 Task: Open Card Design Presentation Meeting in Board Email Marketing A/B Testing and Optimization to Workspace Finance and Accounting and add a team member Softage.1@softage.net, a label Red, a checklist Sales Call, an attachment from your onedrive, a color Red and finally, add a card description 'Research and develop new pricing strategy for subscription services' and a comment 'This task requires us to be proactive in identifying potential roadblocks and taking steps to overcome them.'. Add a start date 'Jan 09, 1900' with a due date 'Jan 16, 1900'
Action: Mouse moved to (85, 253)
Screenshot: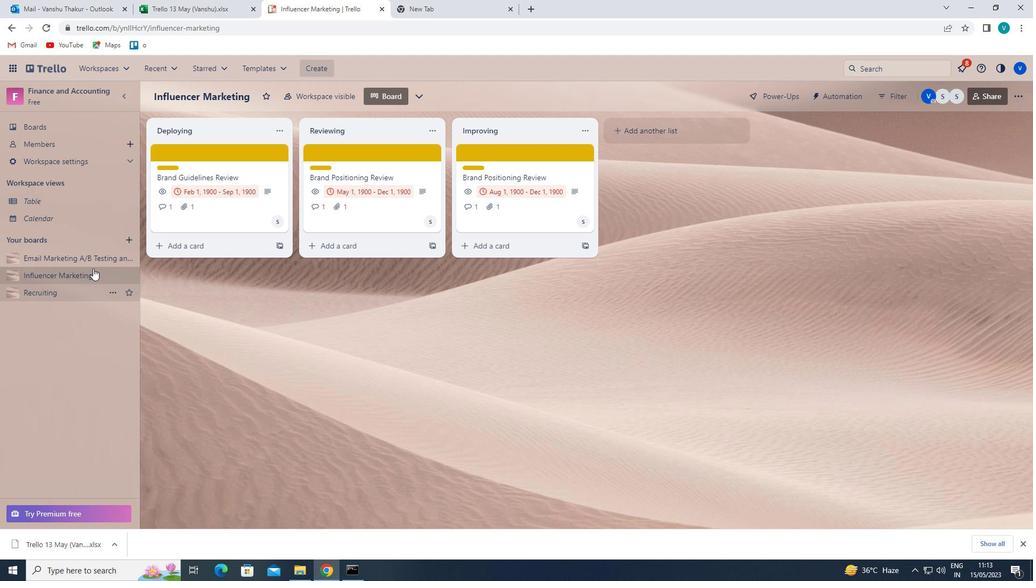 
Action: Mouse pressed left at (85, 253)
Screenshot: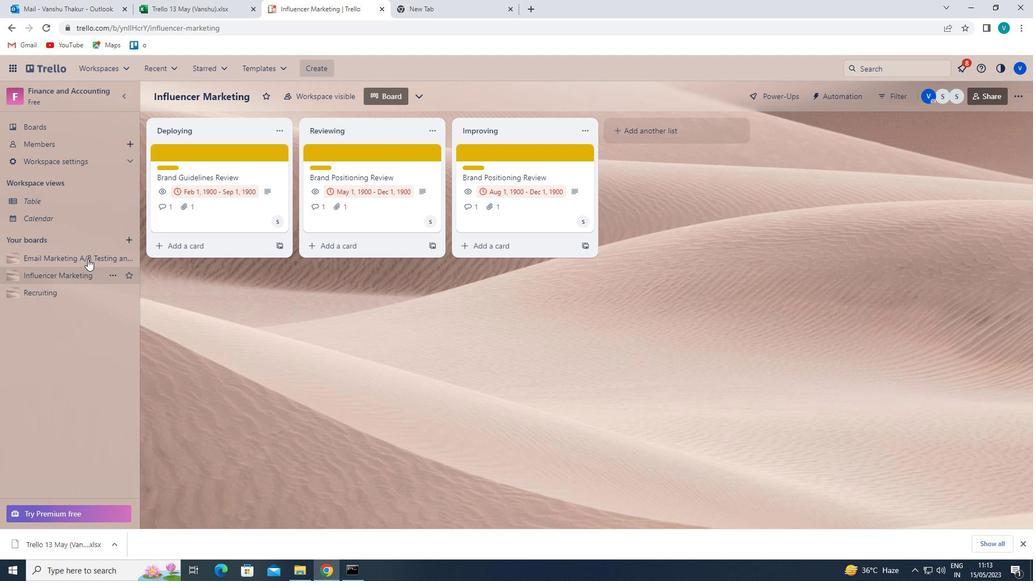 
Action: Mouse moved to (511, 154)
Screenshot: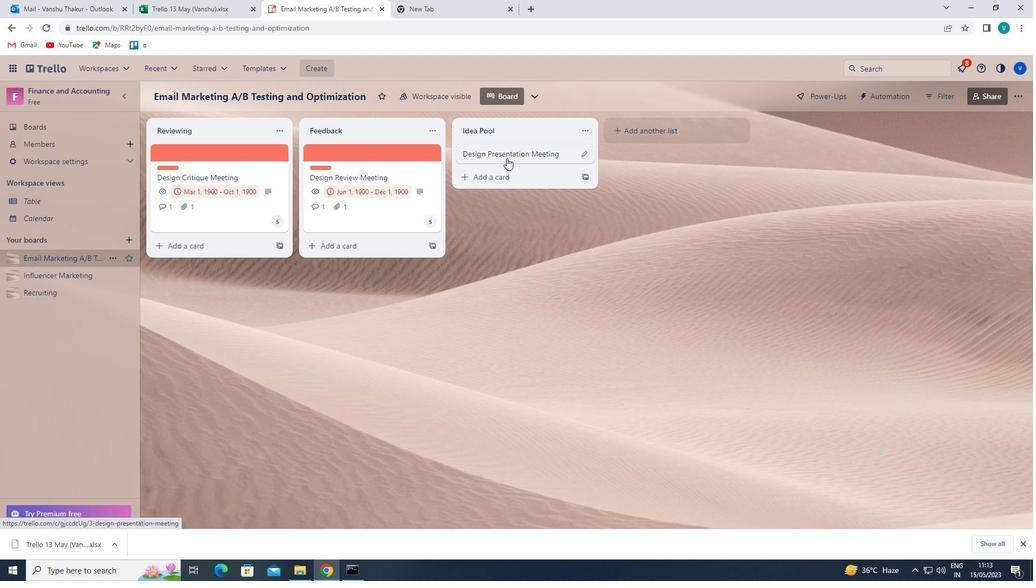 
Action: Mouse pressed left at (511, 154)
Screenshot: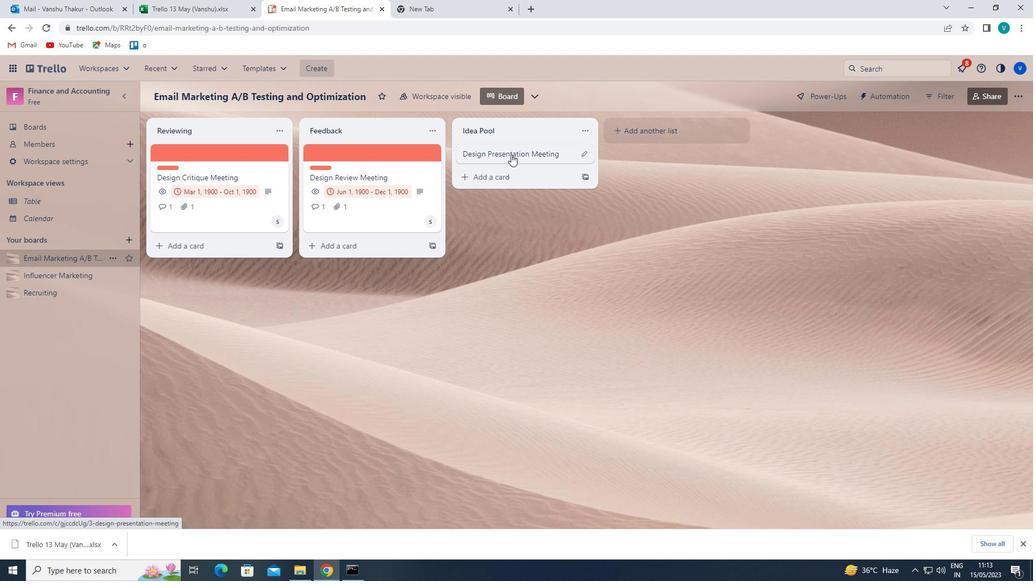 
Action: Mouse moved to (676, 198)
Screenshot: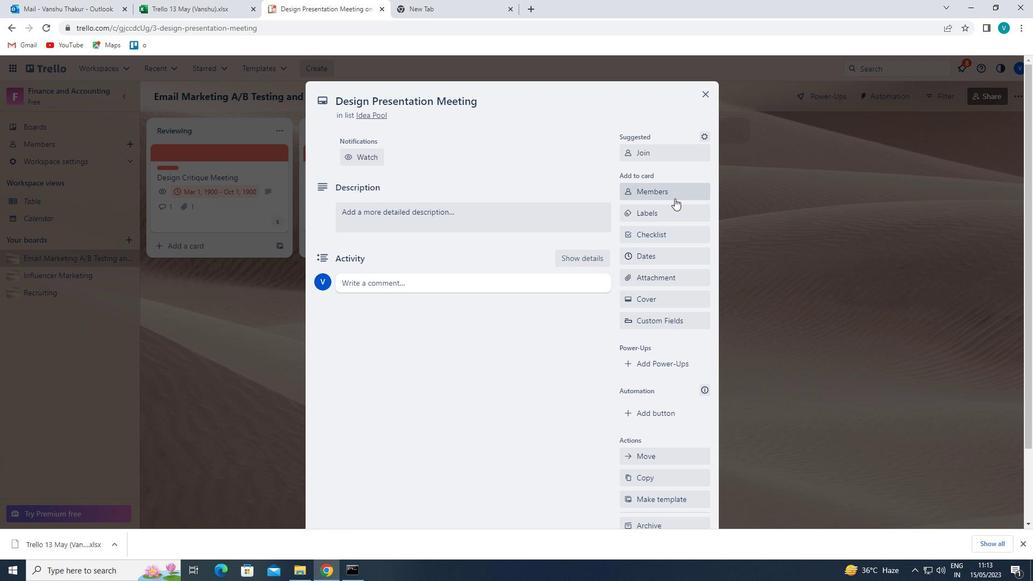 
Action: Mouse pressed left at (676, 198)
Screenshot: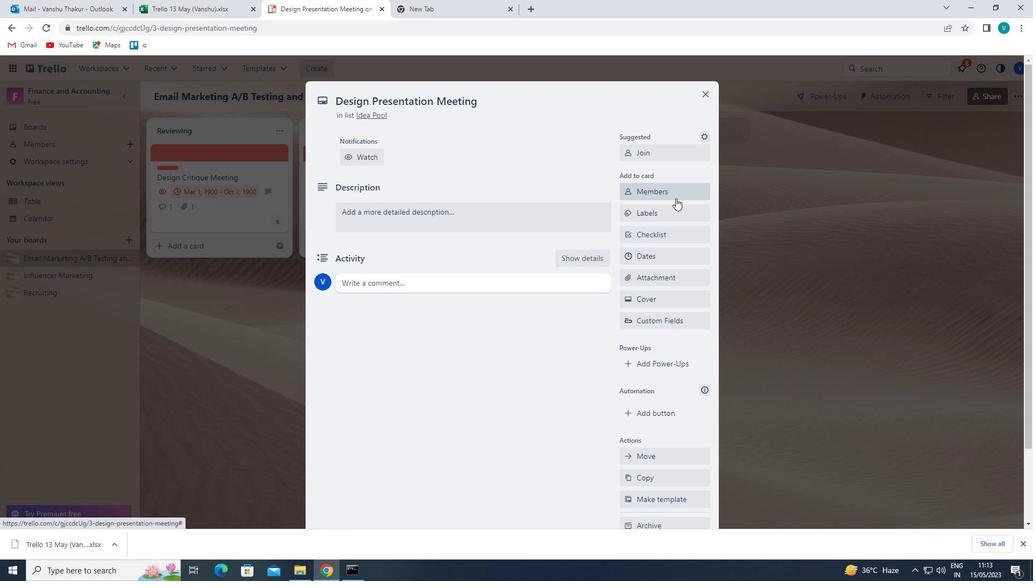 
Action: Mouse moved to (671, 233)
Screenshot: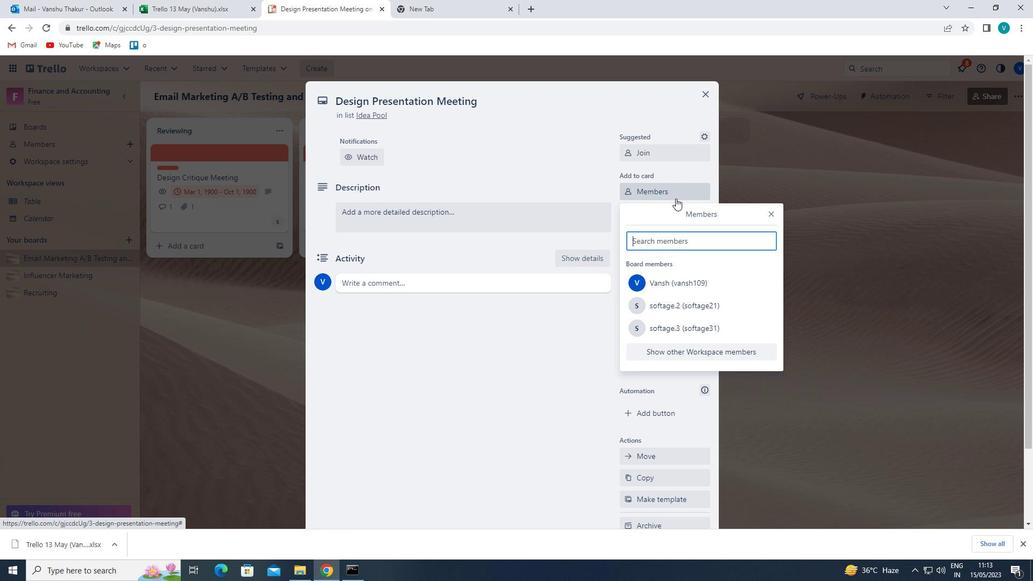 
Action: Mouse pressed left at (671, 233)
Screenshot: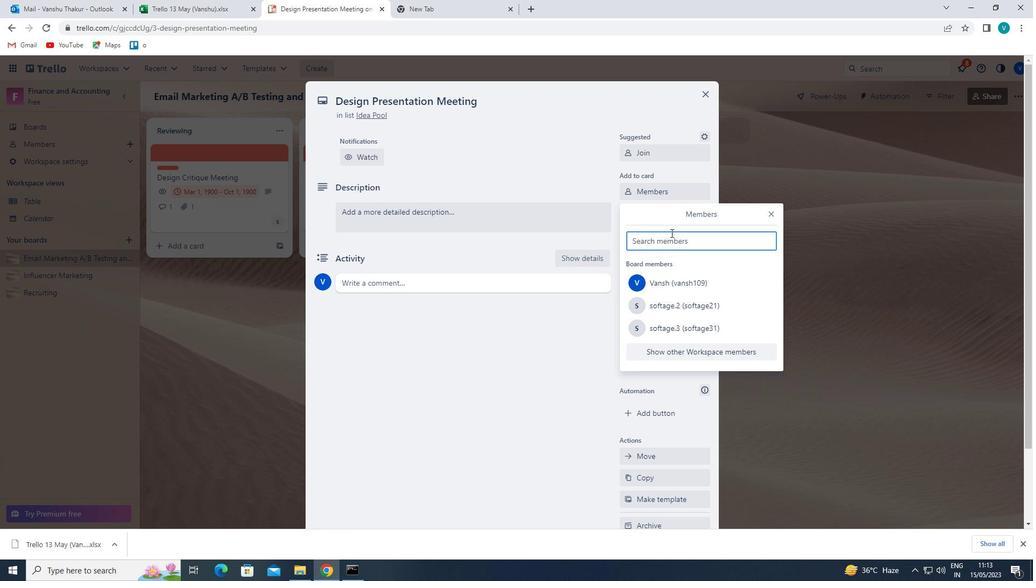 
Action: Key pressed <Key.shift>S
Screenshot: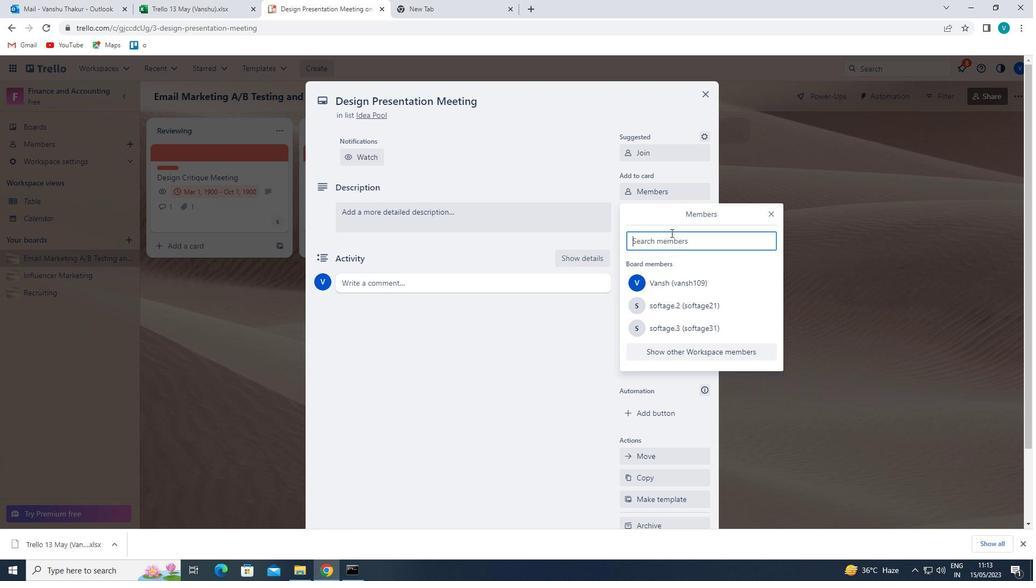 
Action: Mouse moved to (699, 353)
Screenshot: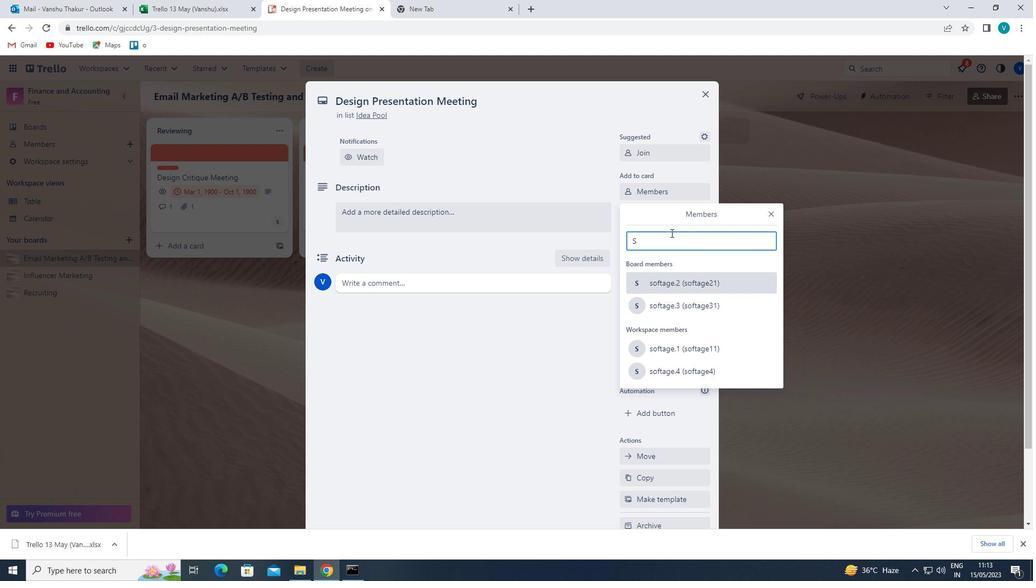 
Action: Mouse pressed left at (699, 353)
Screenshot: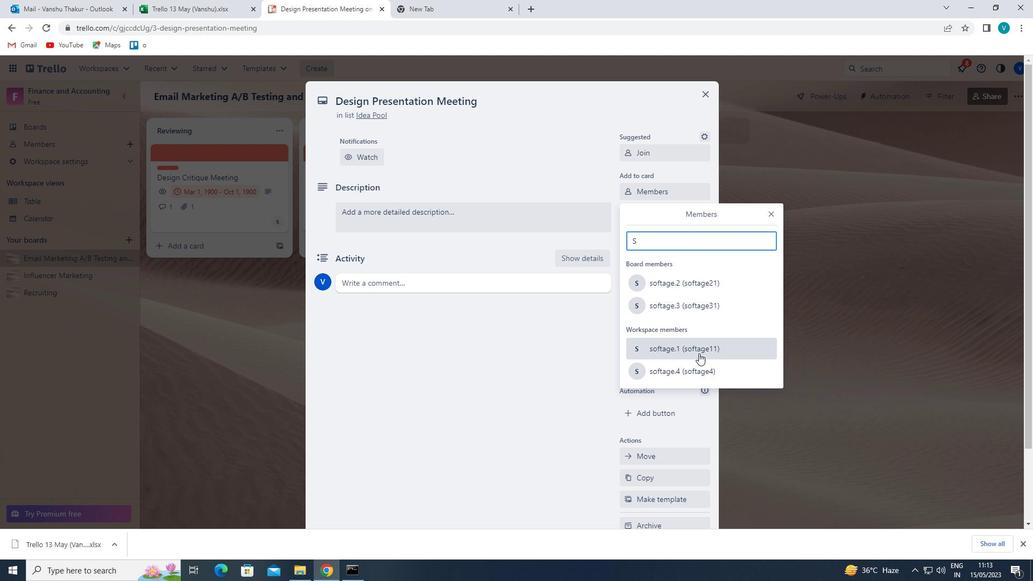 
Action: Mouse moved to (767, 214)
Screenshot: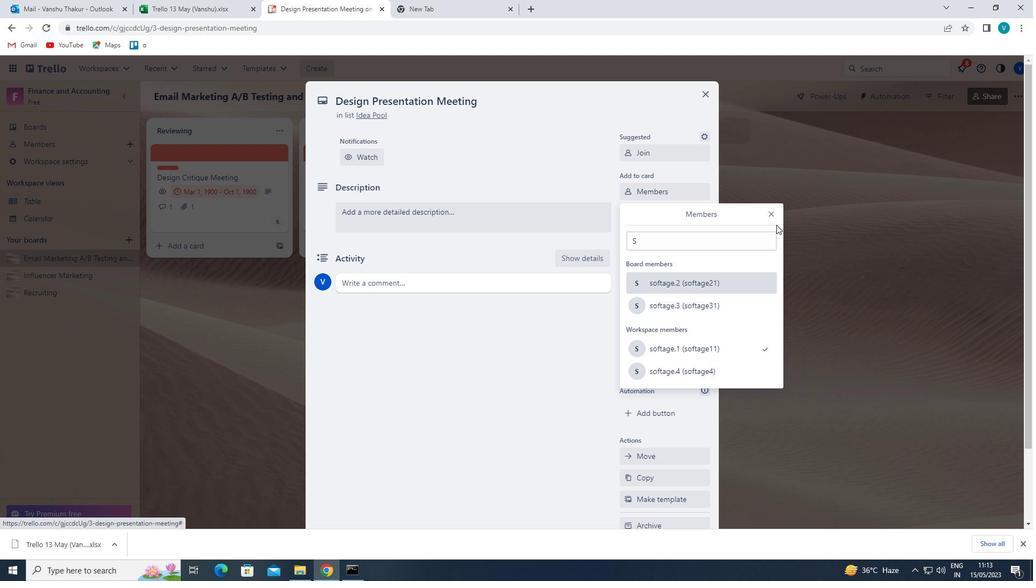 
Action: Mouse pressed left at (767, 214)
Screenshot: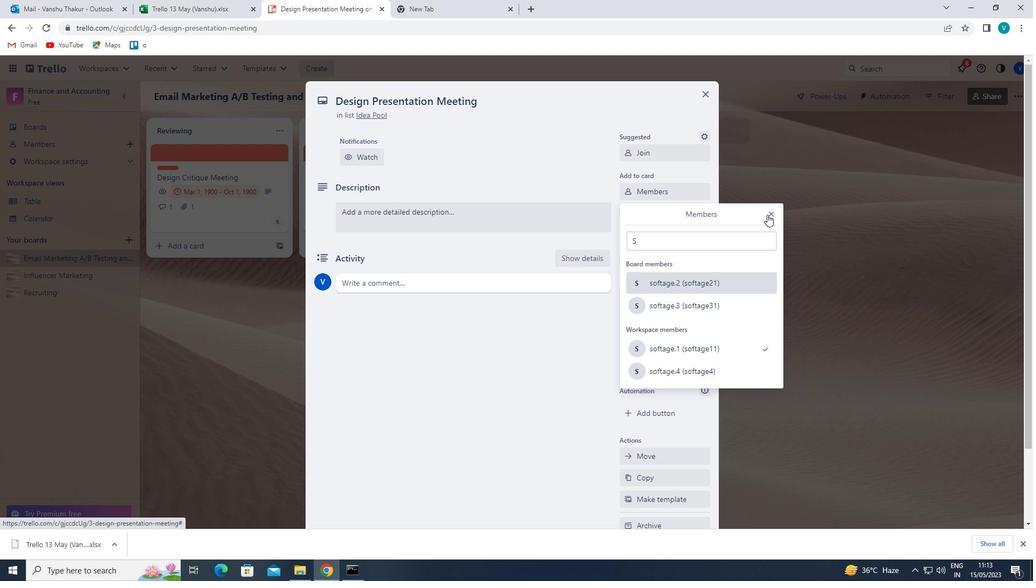 
Action: Mouse moved to (670, 213)
Screenshot: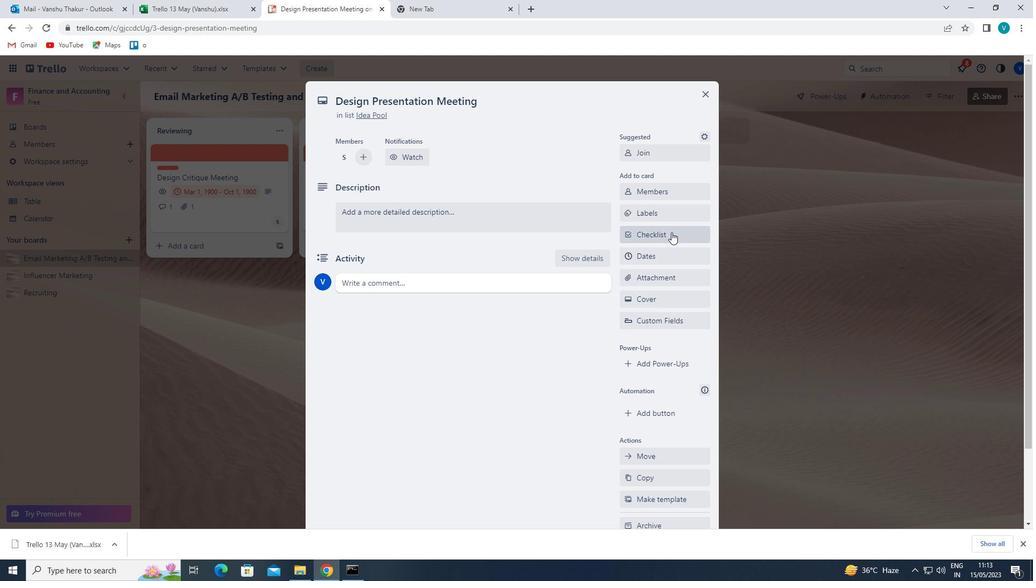 
Action: Mouse pressed left at (670, 213)
Screenshot: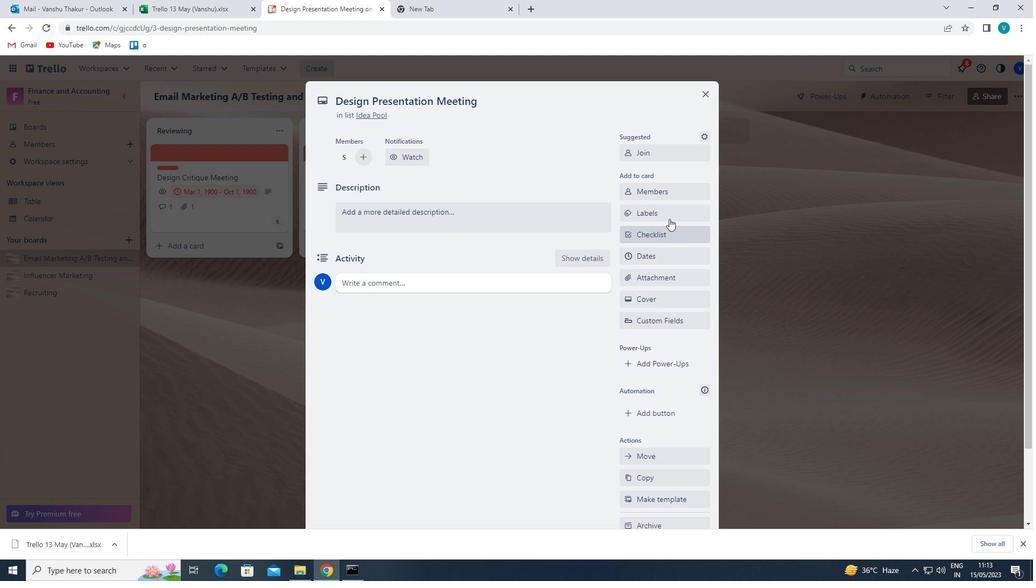 
Action: Mouse moved to (674, 358)
Screenshot: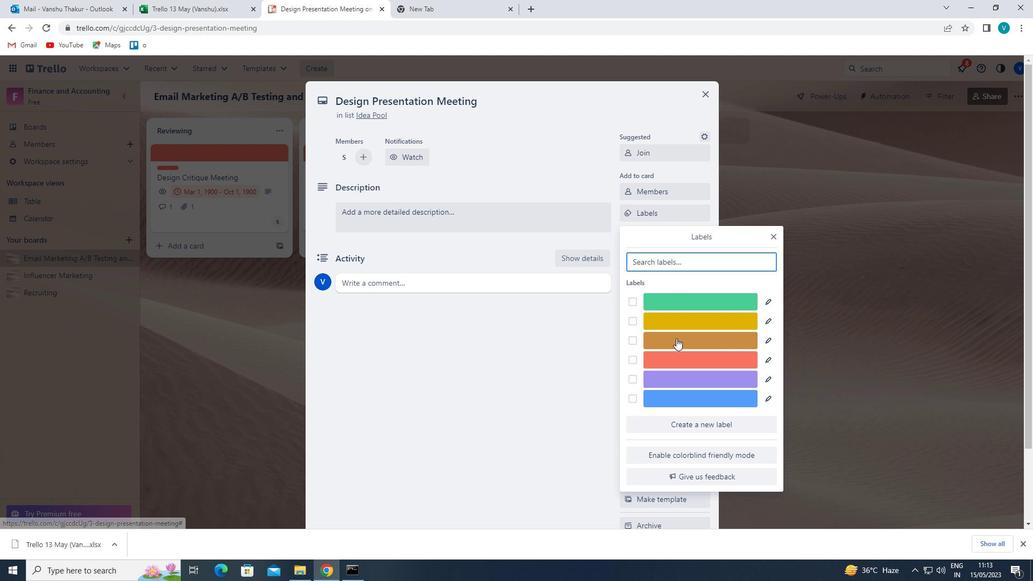 
Action: Mouse pressed left at (674, 358)
Screenshot: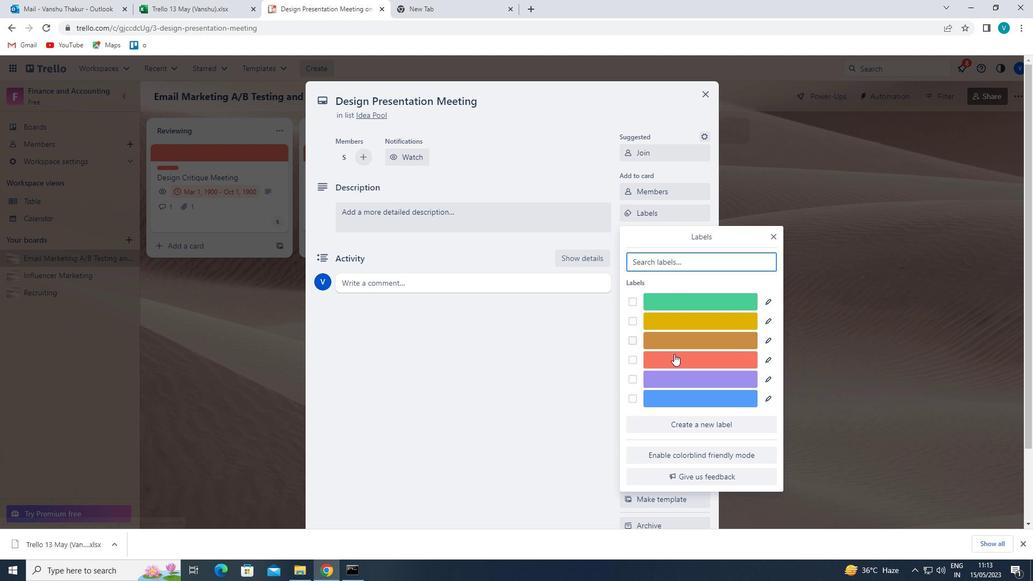 
Action: Mouse moved to (773, 235)
Screenshot: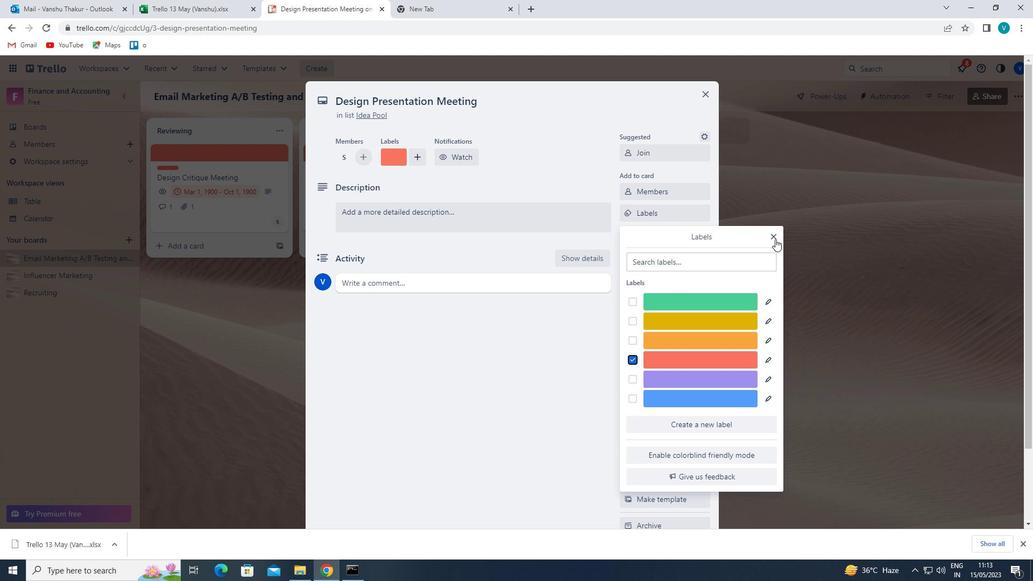 
Action: Mouse pressed left at (773, 235)
Screenshot: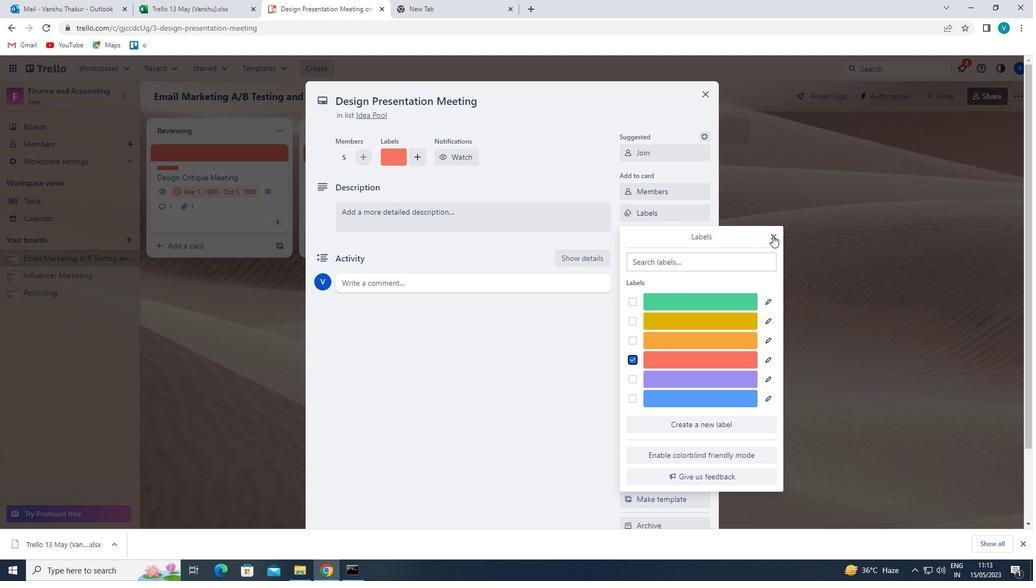
Action: Mouse moved to (674, 233)
Screenshot: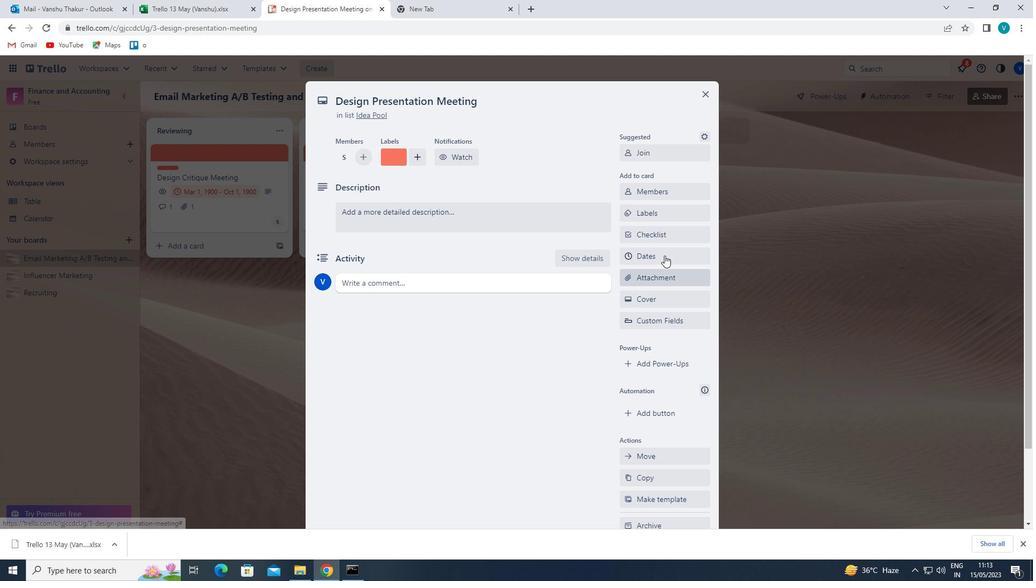 
Action: Mouse pressed left at (674, 233)
Screenshot: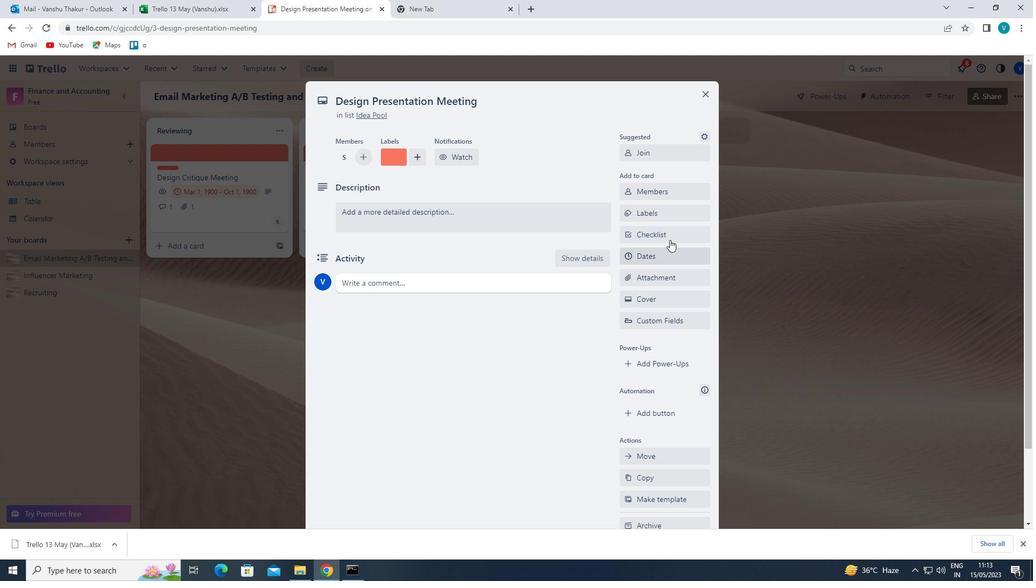 
Action: Key pressed <Key.shift>SALES<Key.space>
Screenshot: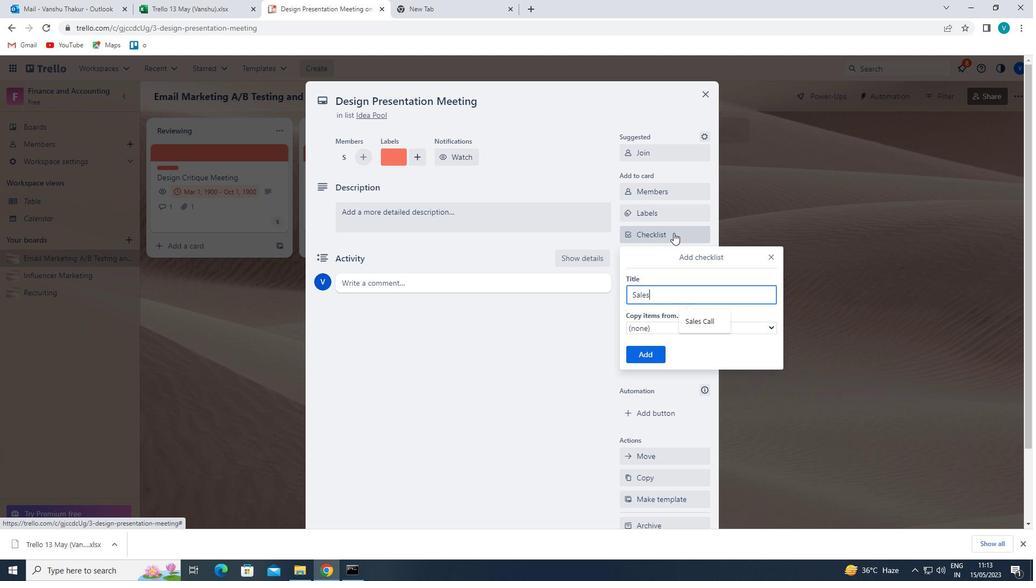 
Action: Mouse moved to (695, 323)
Screenshot: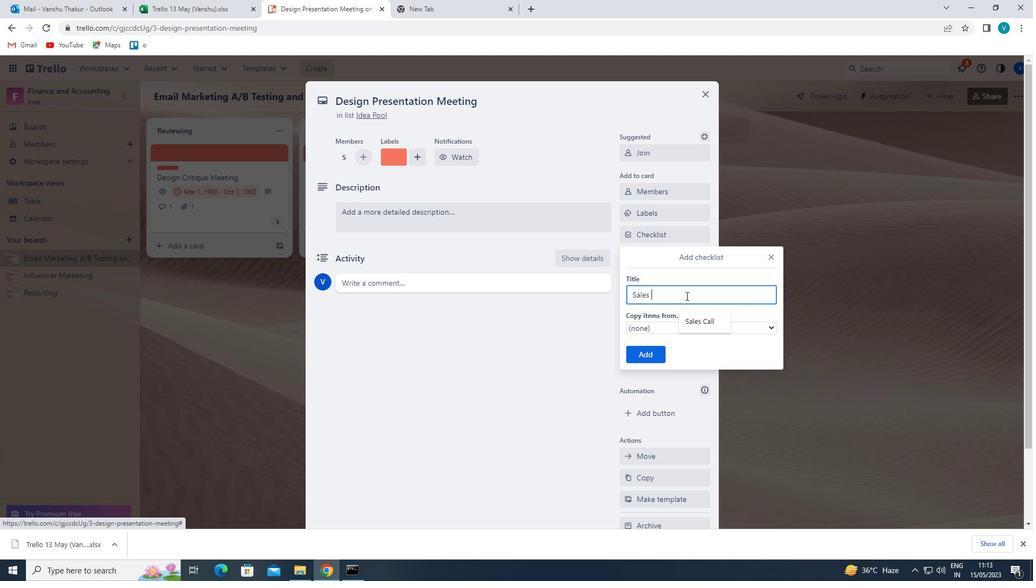 
Action: Mouse pressed left at (695, 323)
Screenshot: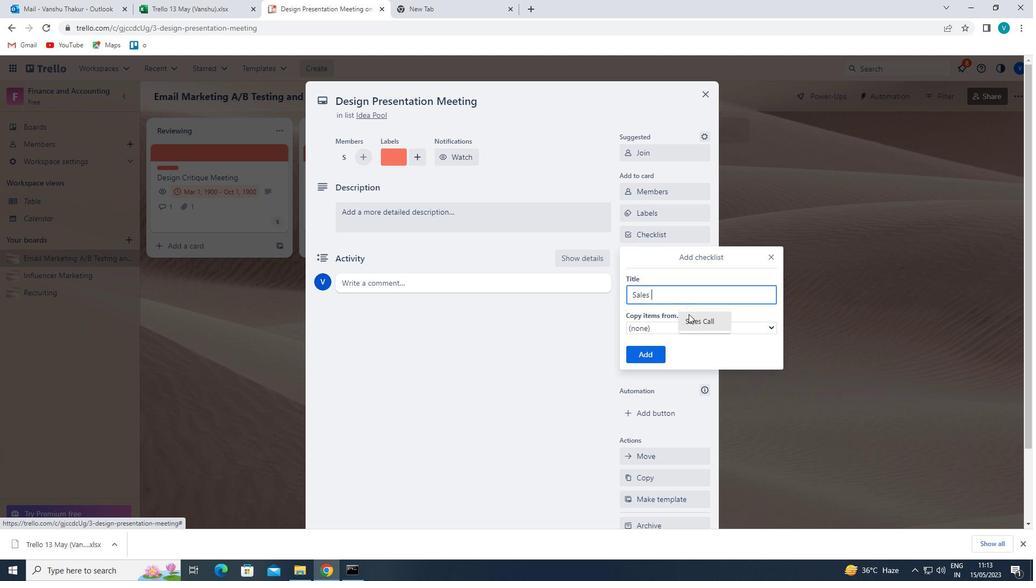 
Action: Mouse moved to (653, 355)
Screenshot: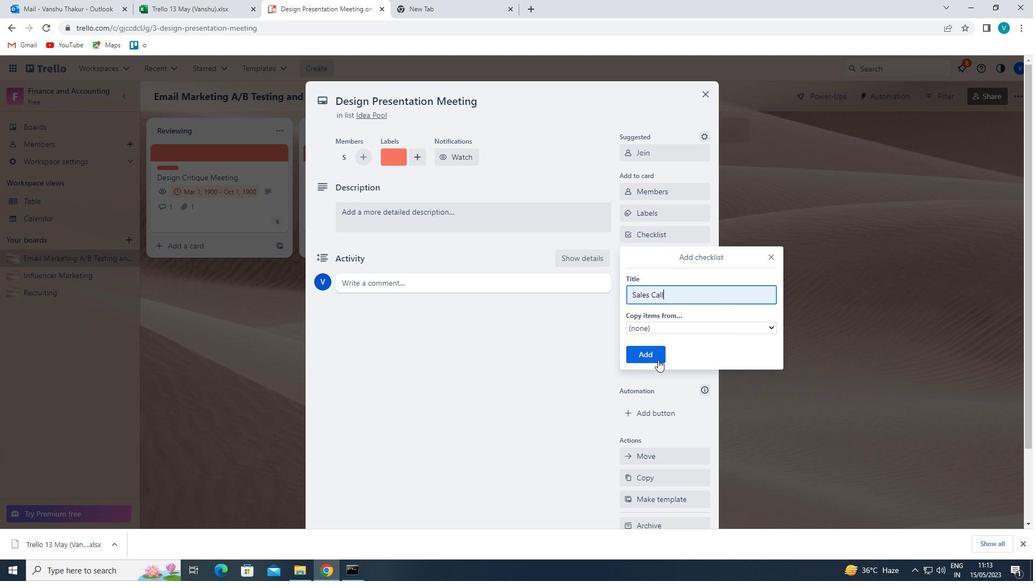 
Action: Mouse pressed left at (653, 355)
Screenshot: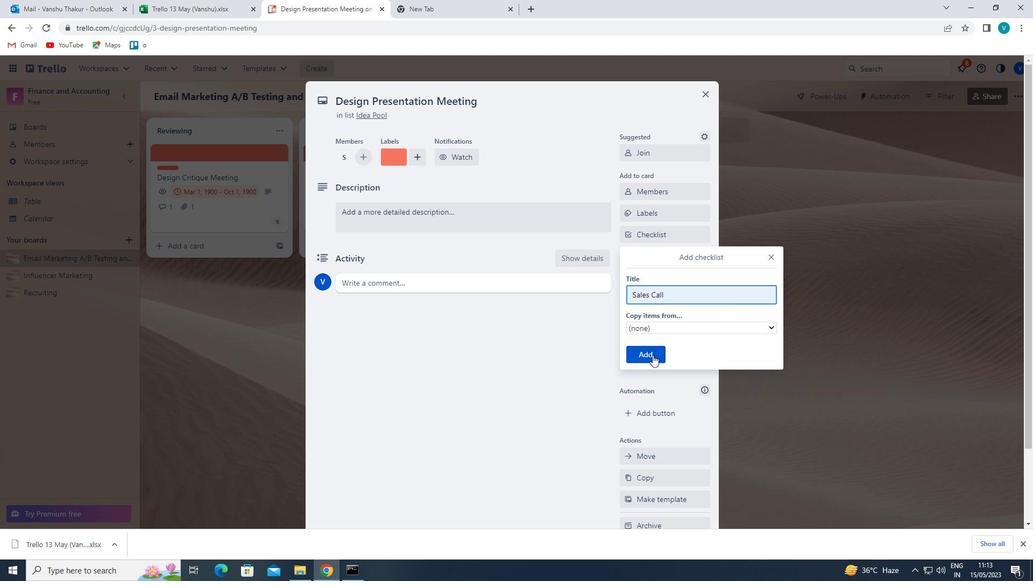 
Action: Mouse moved to (670, 279)
Screenshot: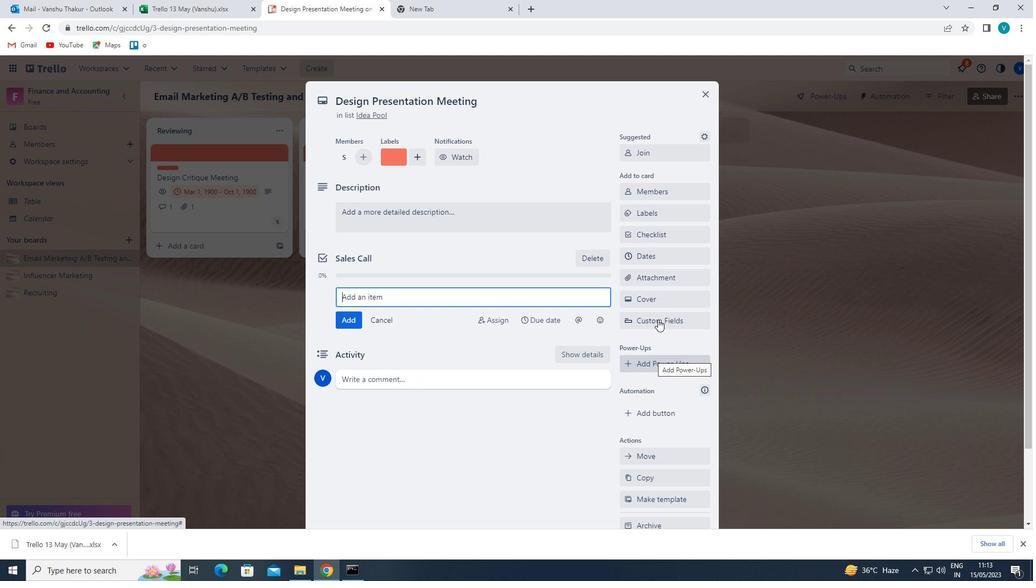 
Action: Mouse pressed left at (670, 279)
Screenshot: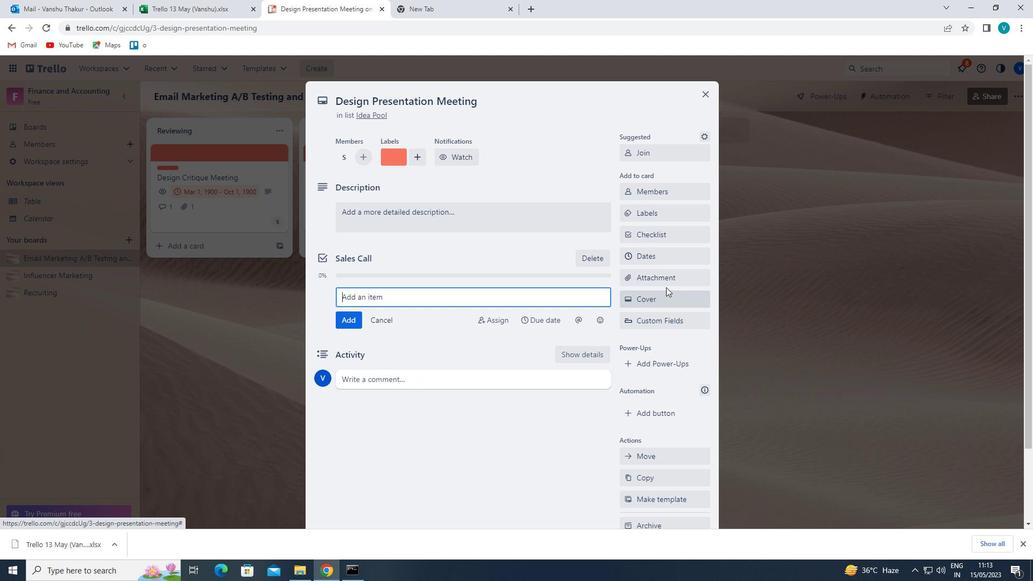 
Action: Mouse moved to (648, 416)
Screenshot: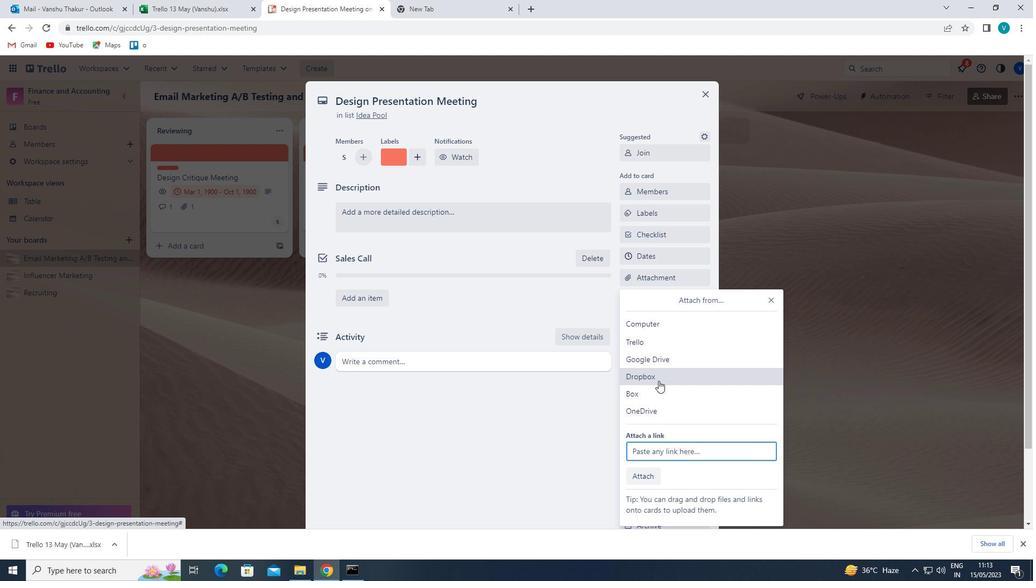 
Action: Mouse pressed left at (648, 416)
Screenshot: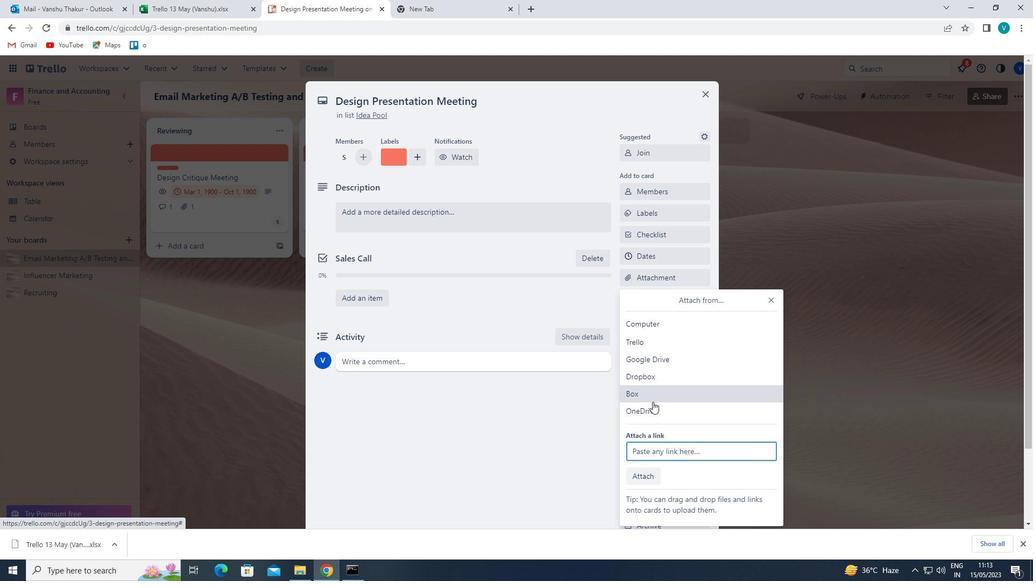 
Action: Mouse moved to (371, 210)
Screenshot: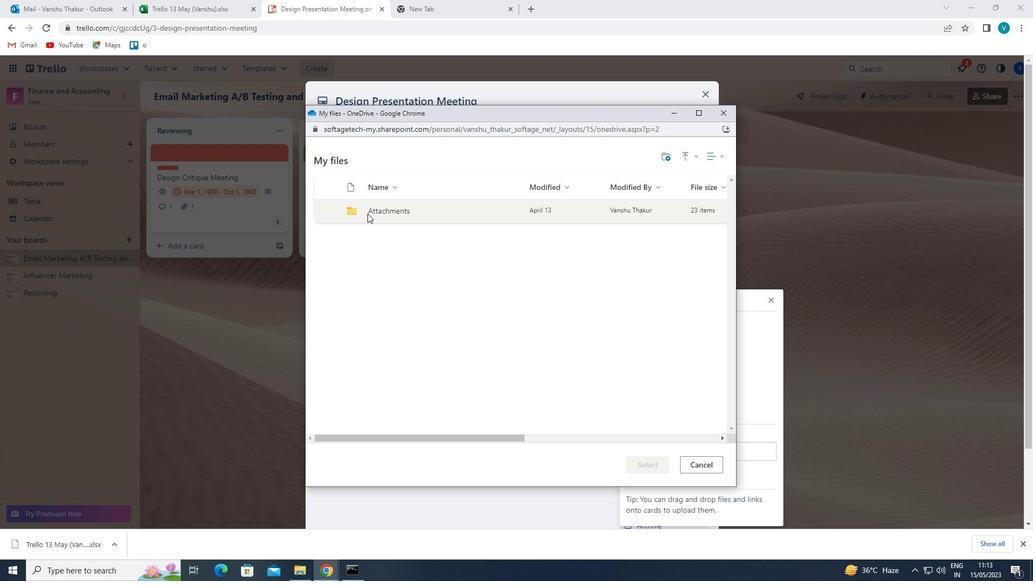 
Action: Mouse pressed left at (371, 210)
Screenshot: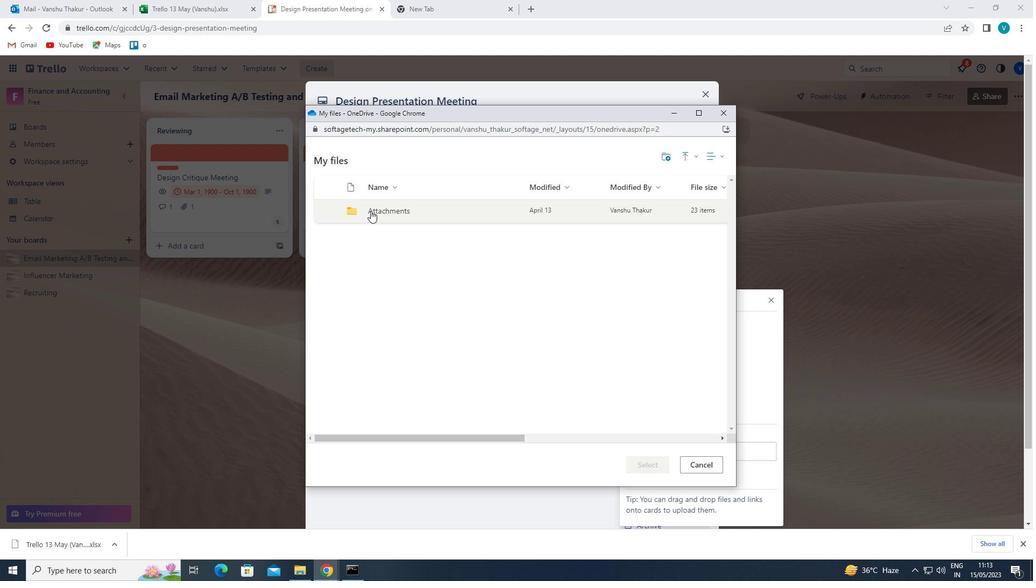 
Action: Mouse moved to (384, 258)
Screenshot: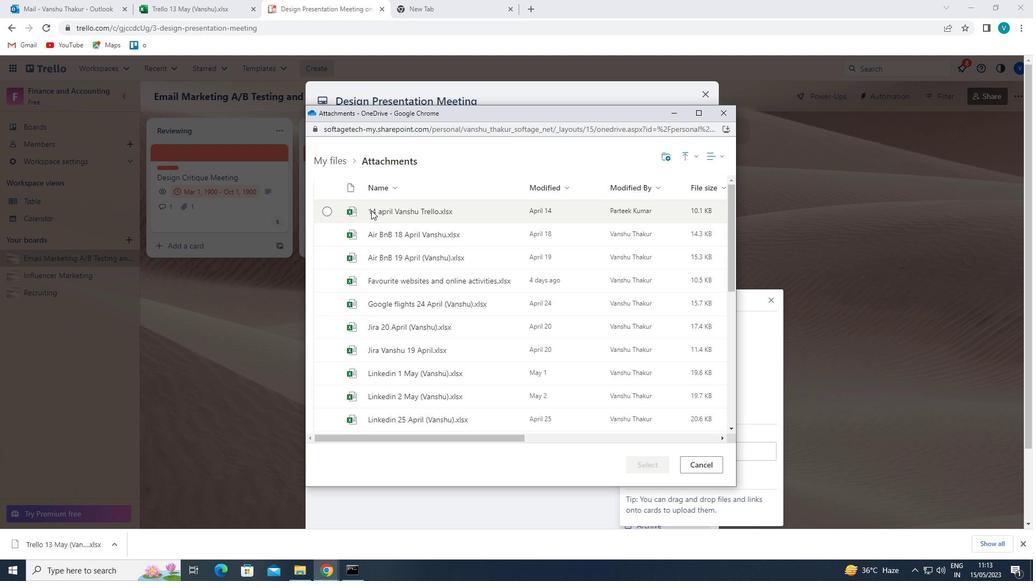 
Action: Mouse pressed left at (384, 258)
Screenshot: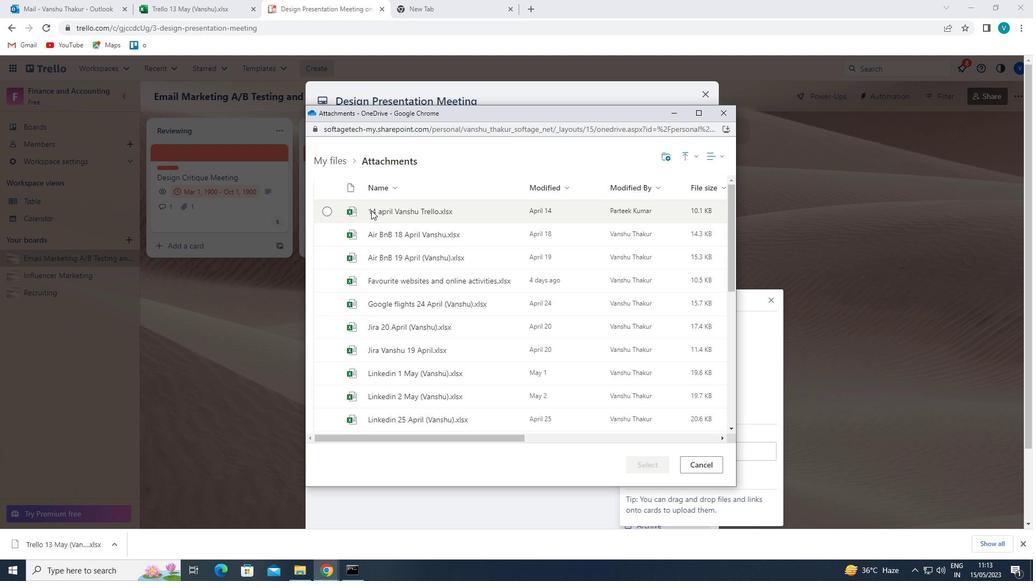 
Action: Mouse moved to (635, 462)
Screenshot: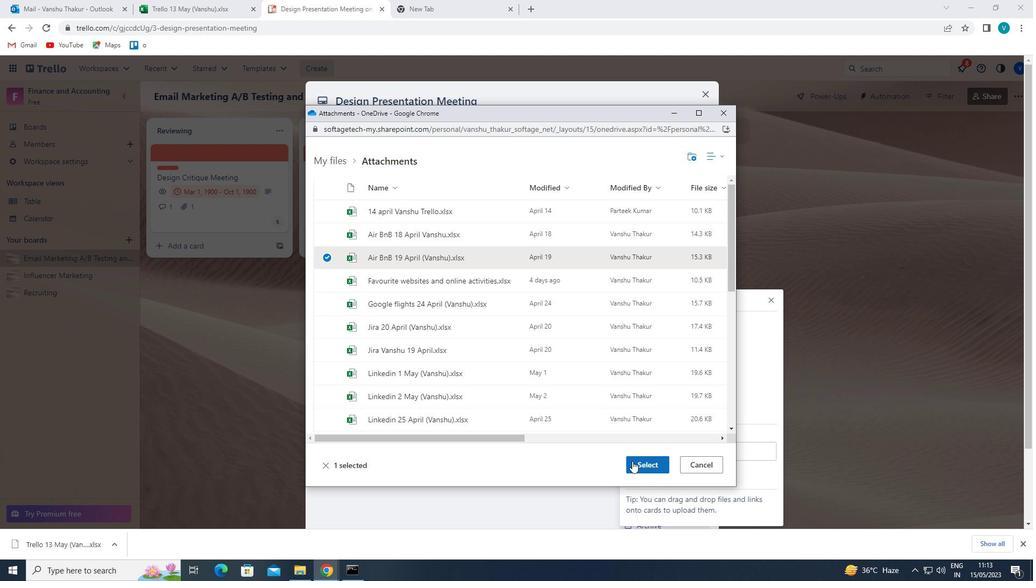 
Action: Mouse pressed left at (635, 462)
Screenshot: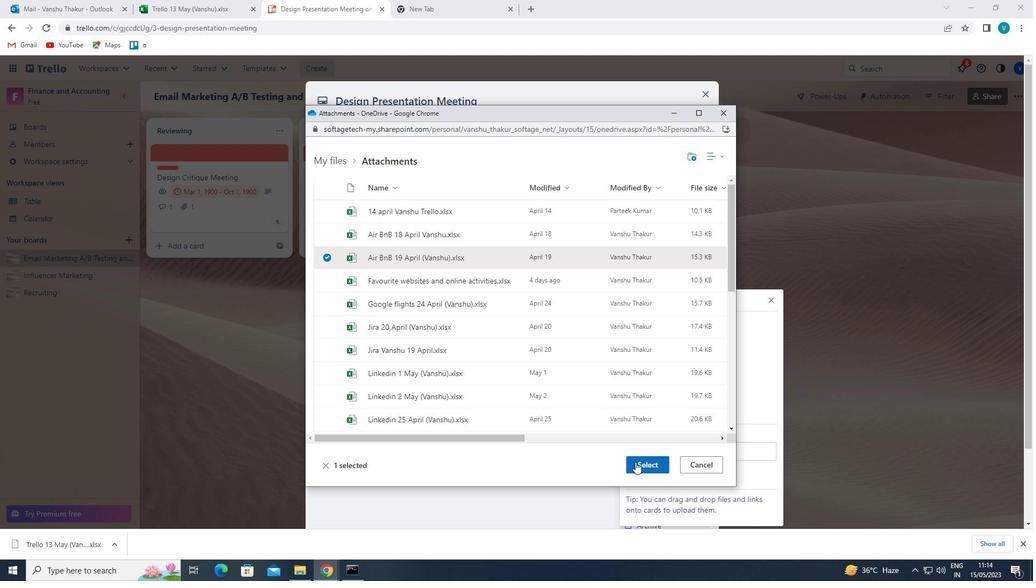 
Action: Mouse moved to (770, 296)
Screenshot: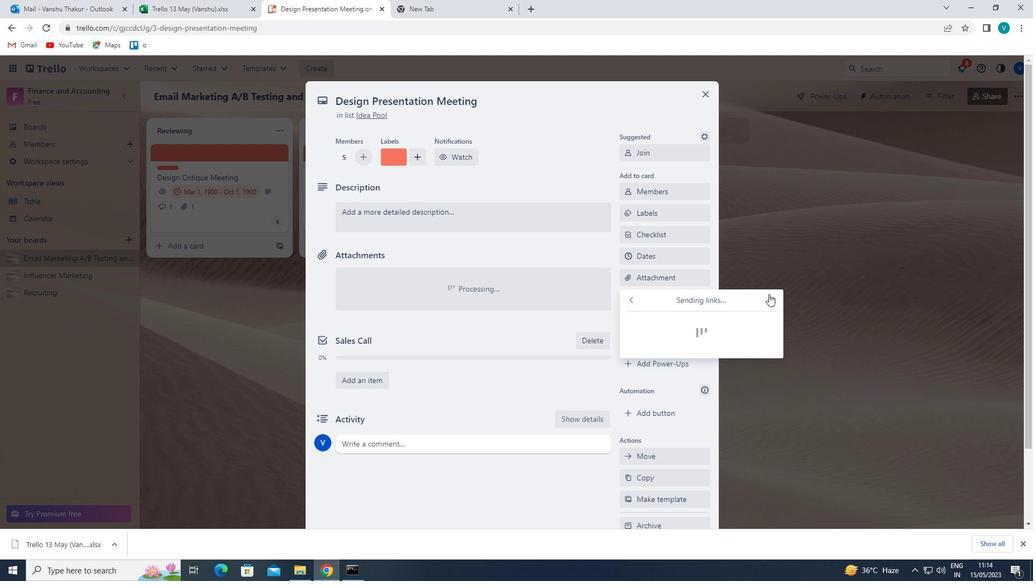 
Action: Mouse pressed left at (770, 296)
Screenshot: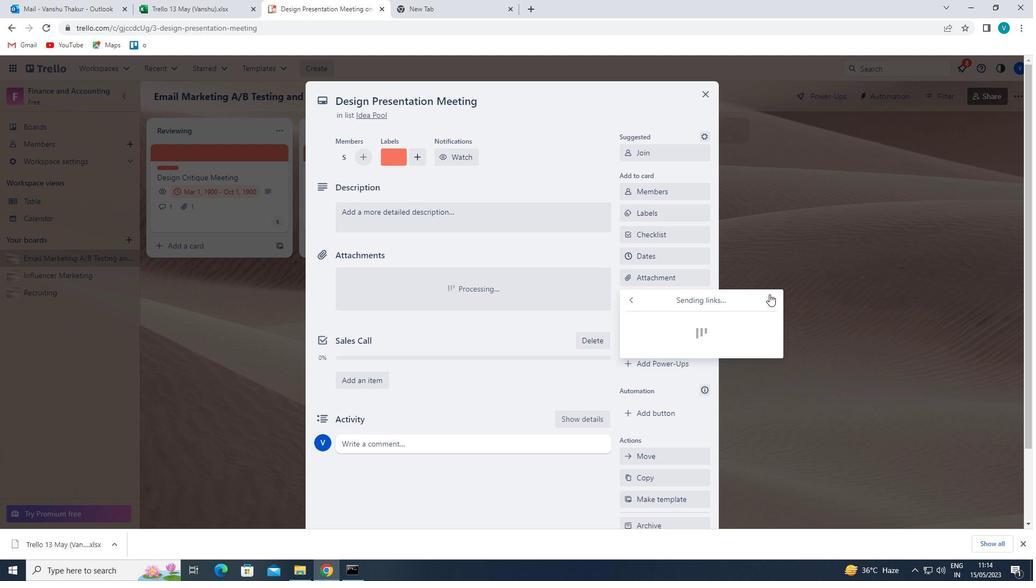 
Action: Mouse moved to (646, 296)
Screenshot: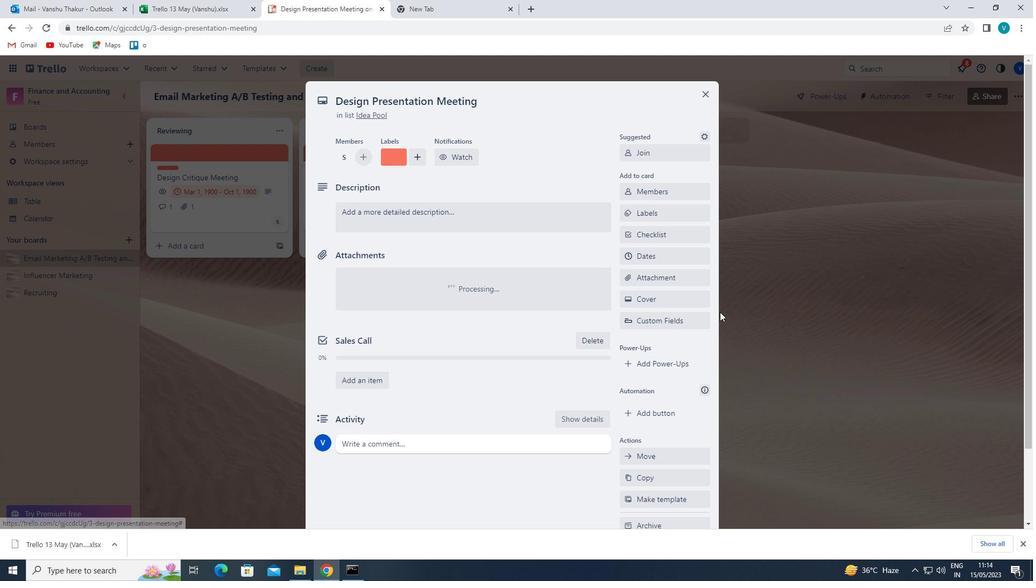 
Action: Mouse pressed left at (646, 296)
Screenshot: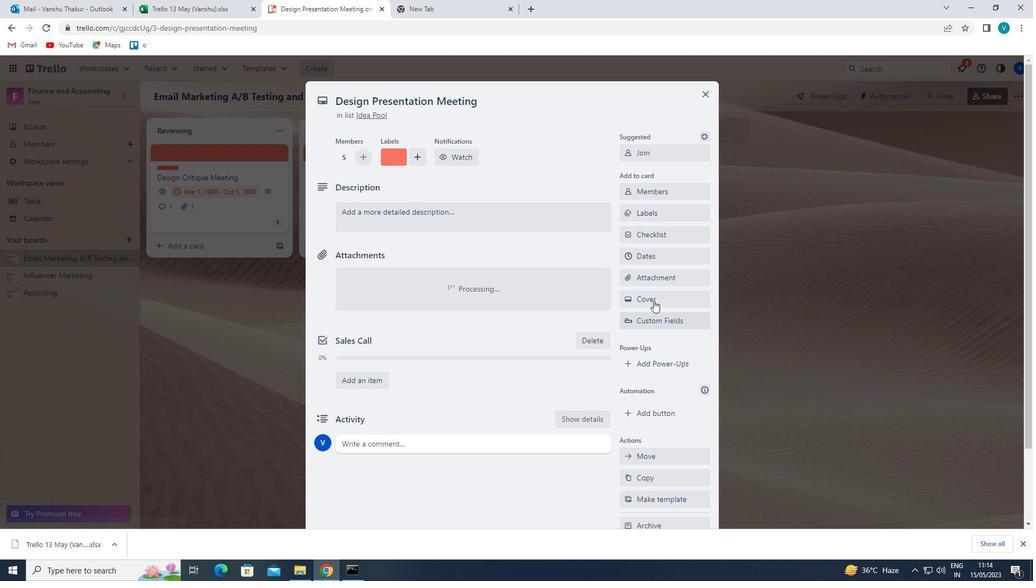 
Action: Mouse moved to (660, 299)
Screenshot: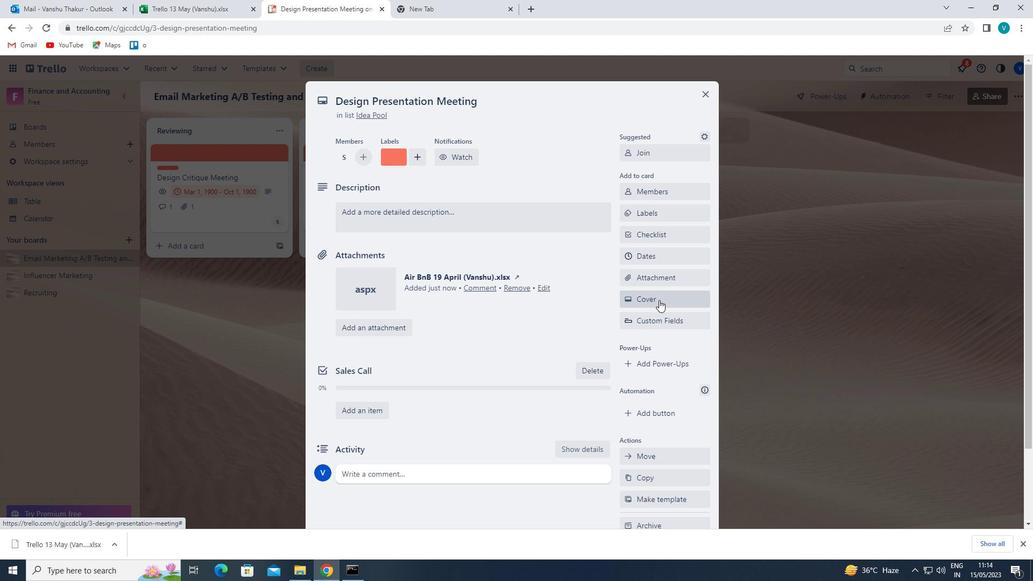 
Action: Mouse pressed left at (660, 299)
Screenshot: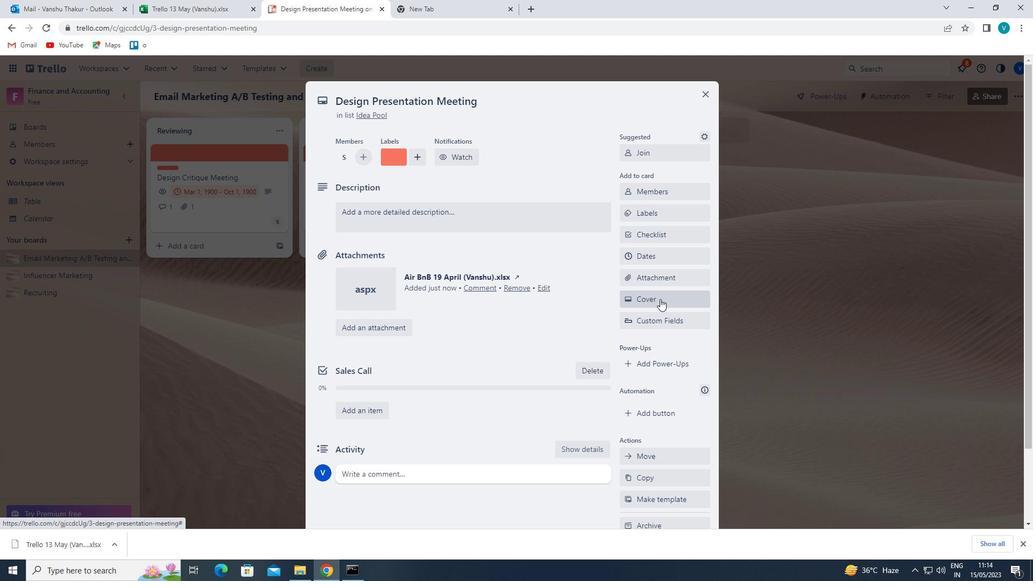 
Action: Mouse moved to (740, 313)
Screenshot: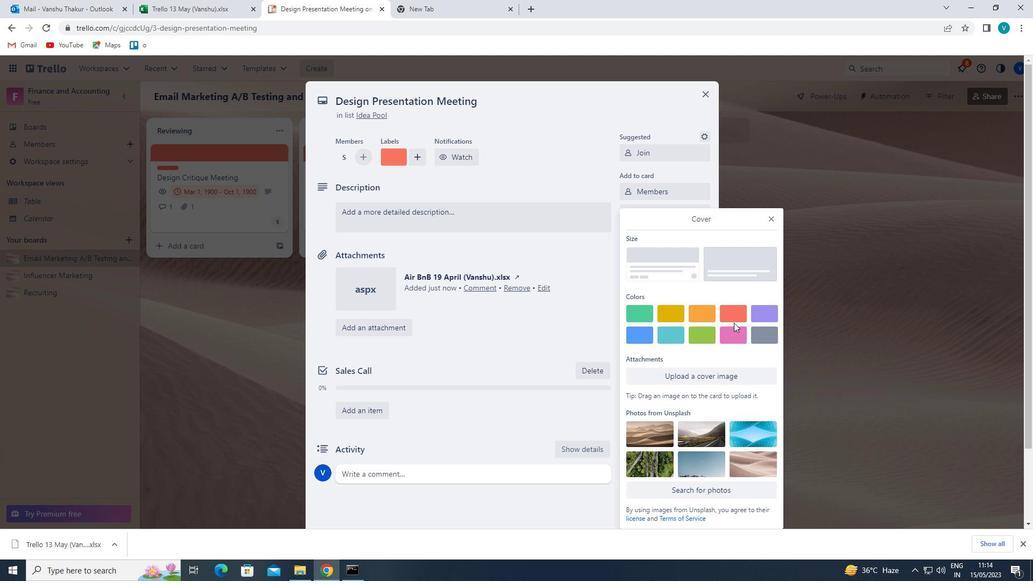 
Action: Mouse pressed left at (740, 313)
Screenshot: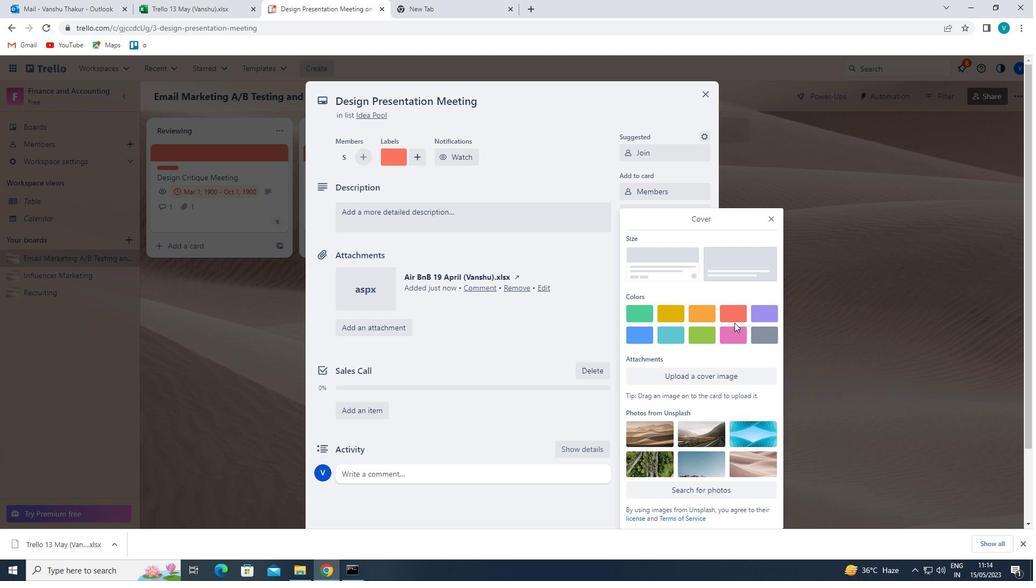 
Action: Mouse moved to (771, 199)
Screenshot: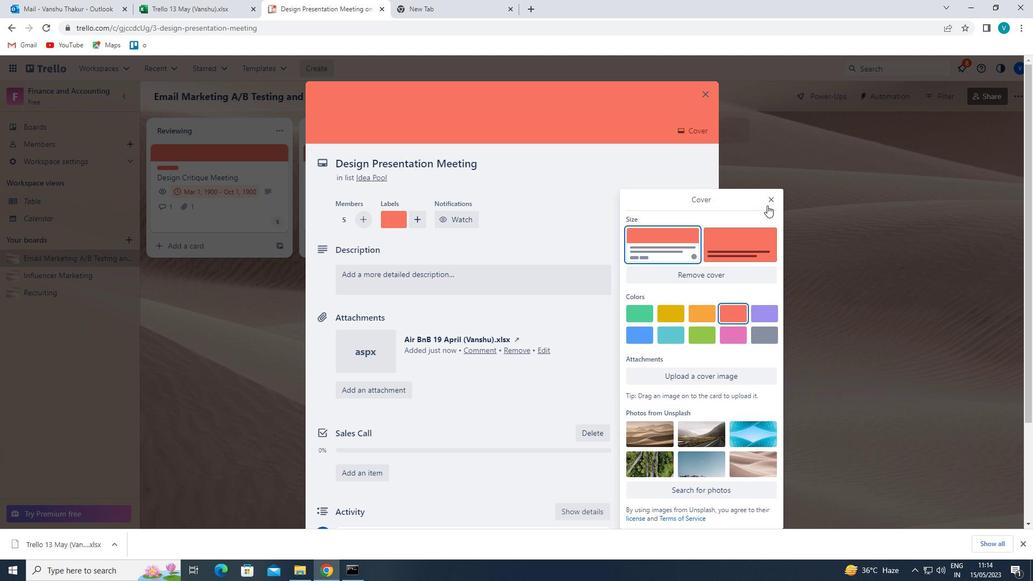 
Action: Mouse pressed left at (771, 199)
Screenshot: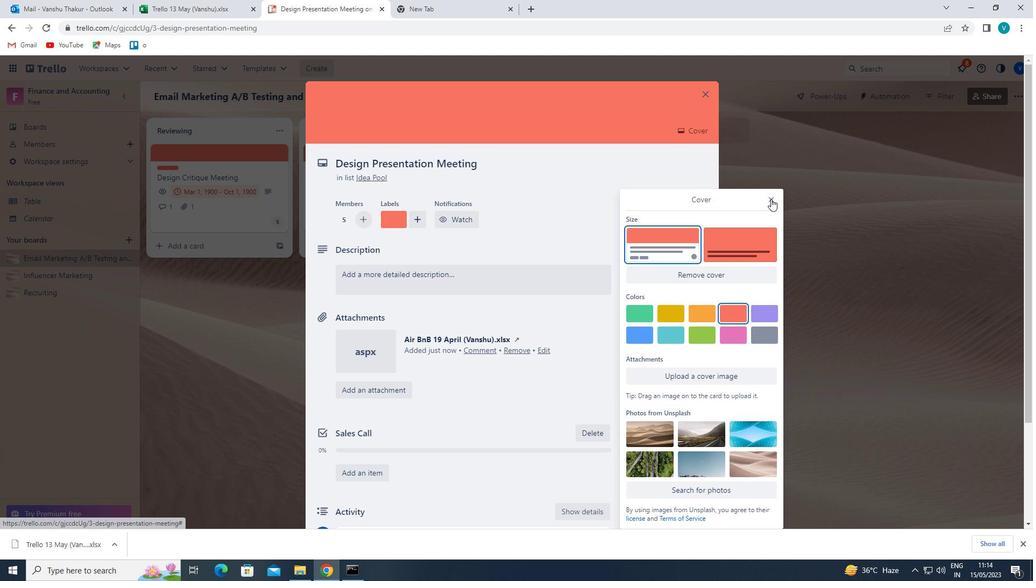 
Action: Mouse moved to (489, 283)
Screenshot: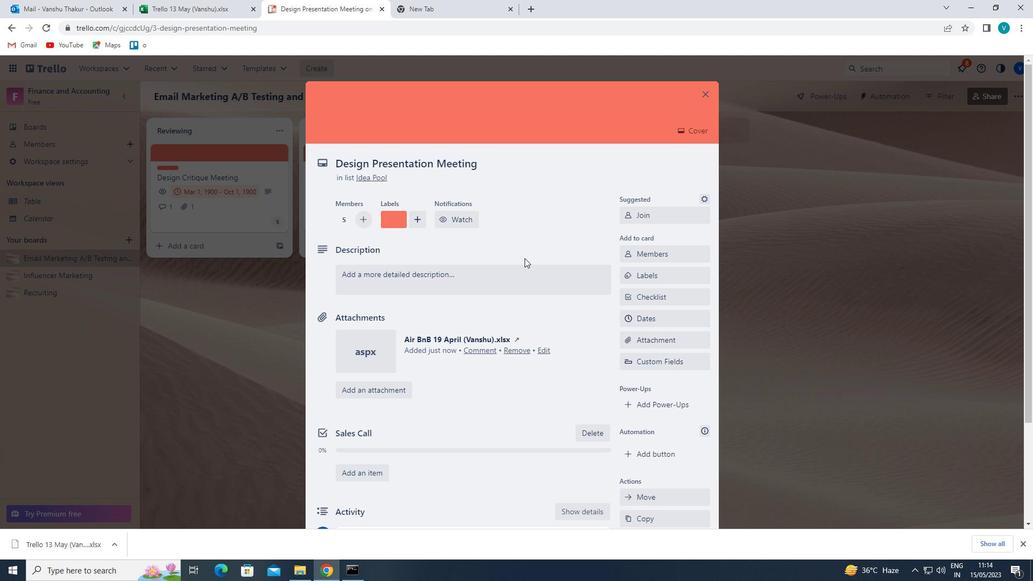 
Action: Mouse pressed left at (489, 283)
Screenshot: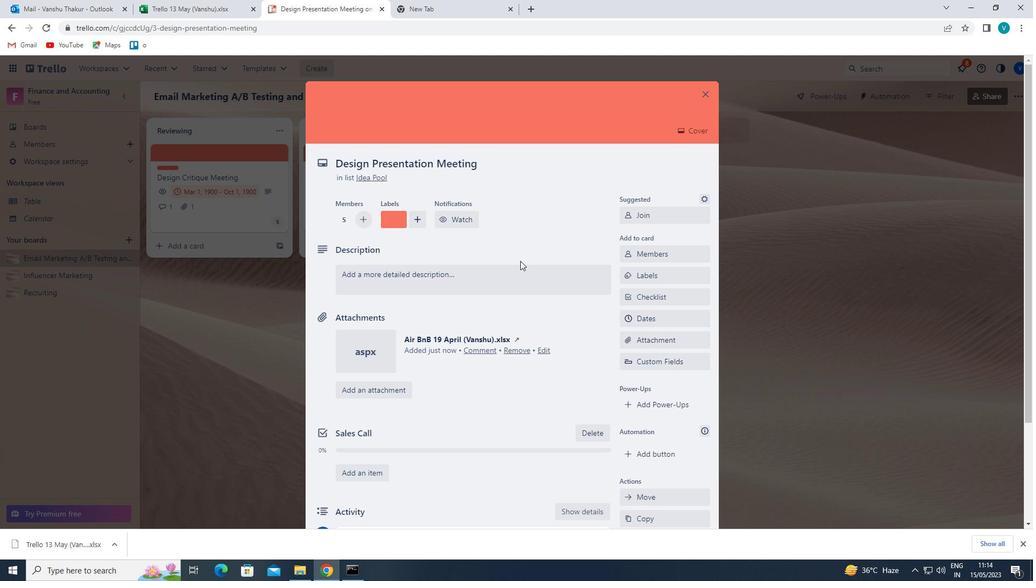 
Action: Key pressed '<Key.shift>RESEARCH<Key.space>AND<Key.space>DEVELOP<Key.space>NEW<Key.space>PRICING<Key.space>STRATEGY<Key.space>FOR<Key.space>SUBSCRIPTION<Key.space>SERVICES'
Screenshot: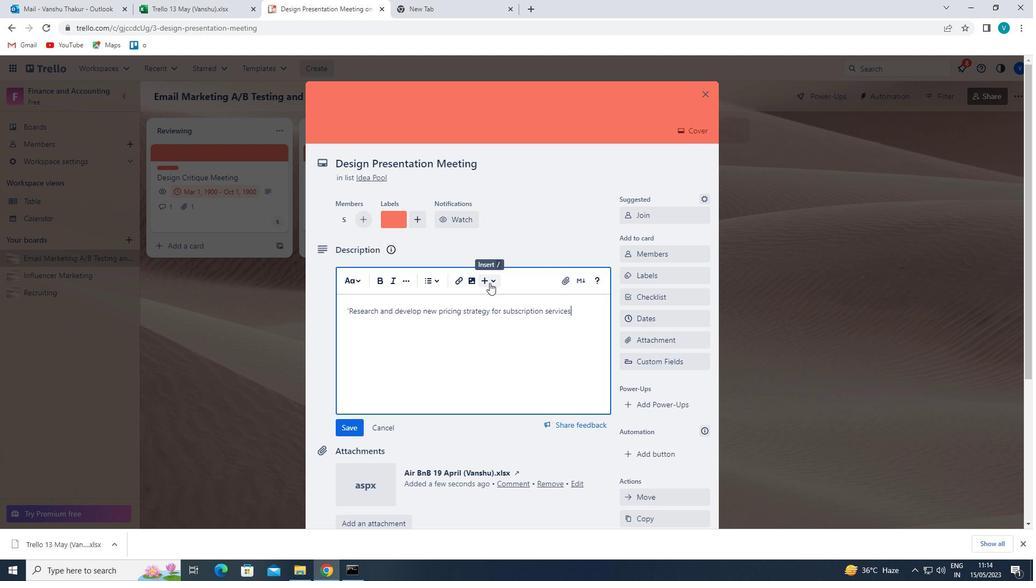 
Action: Mouse moved to (354, 426)
Screenshot: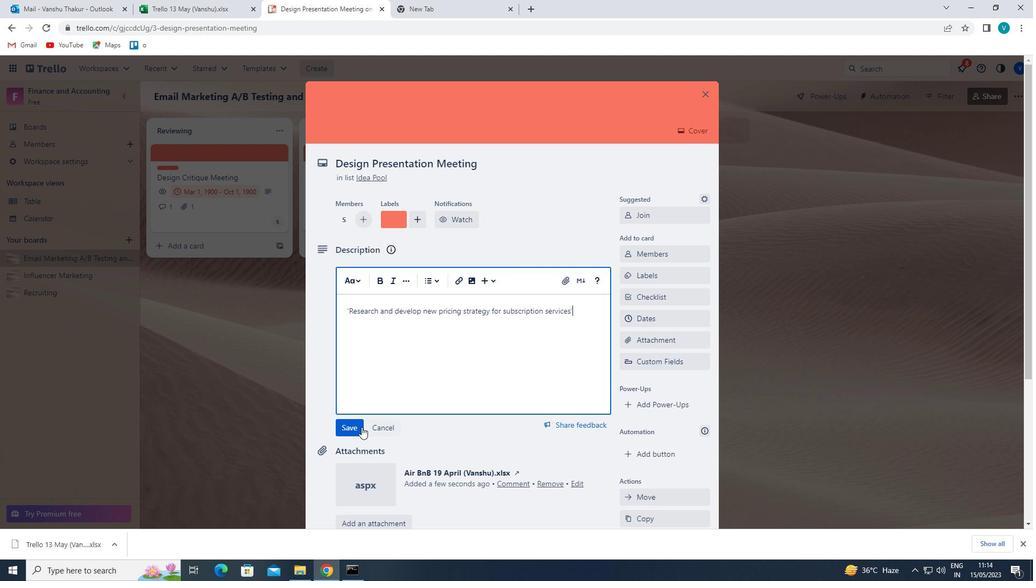 
Action: Mouse pressed left at (354, 426)
Screenshot: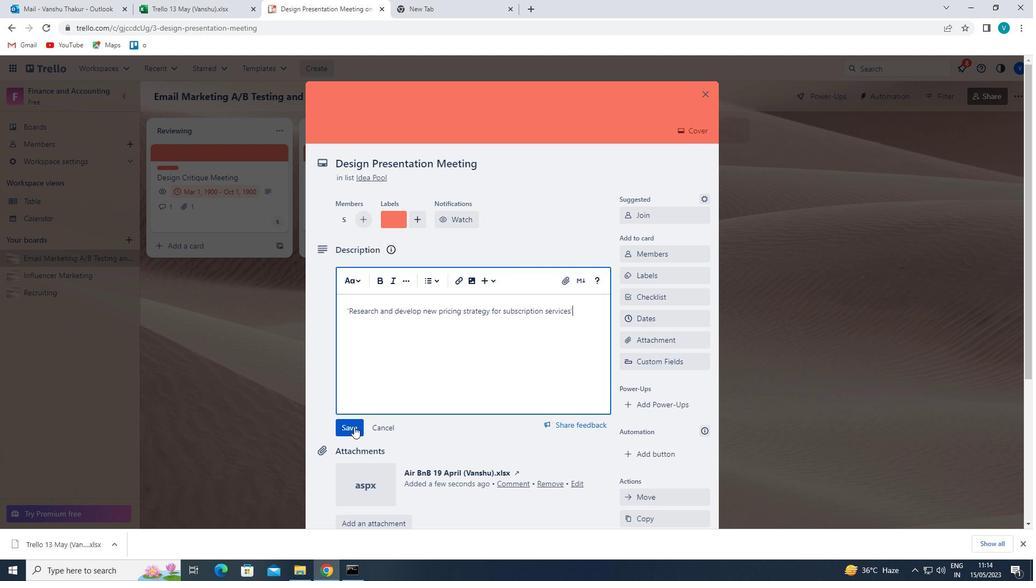 
Action: Mouse moved to (386, 410)
Screenshot: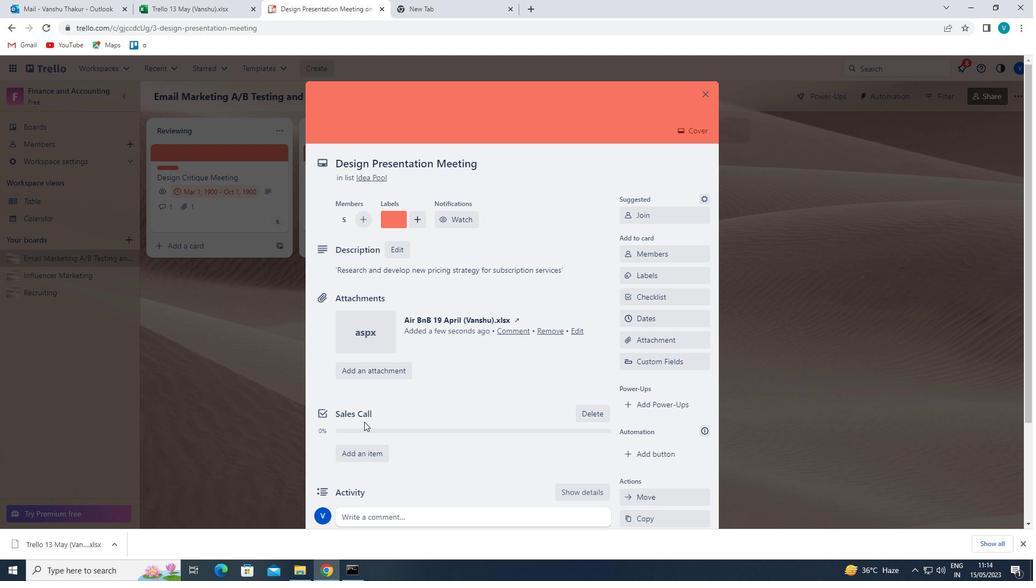 
Action: Mouse scrolled (386, 409) with delta (0, 0)
Screenshot: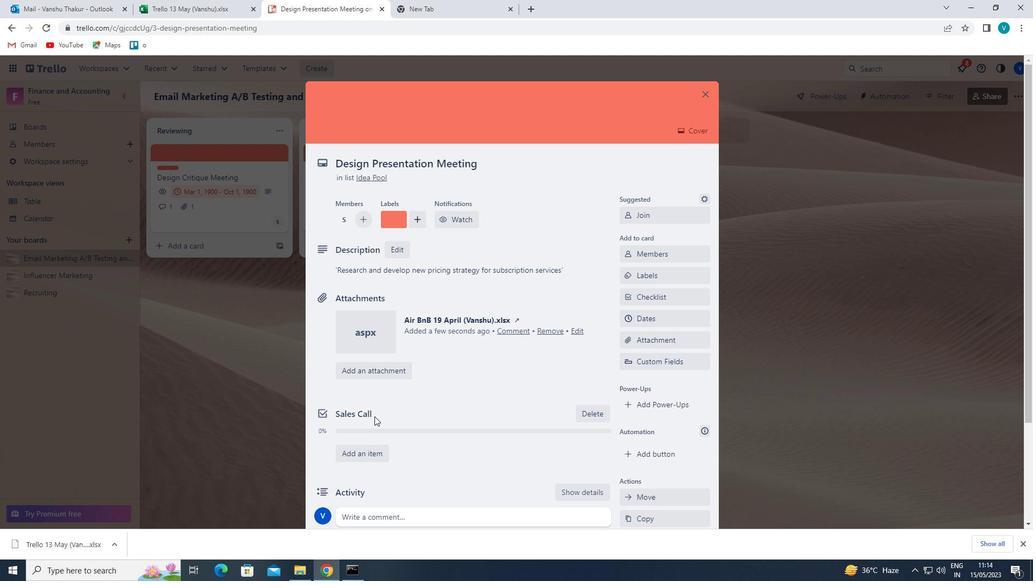 
Action: Mouse scrolled (386, 409) with delta (0, 0)
Screenshot: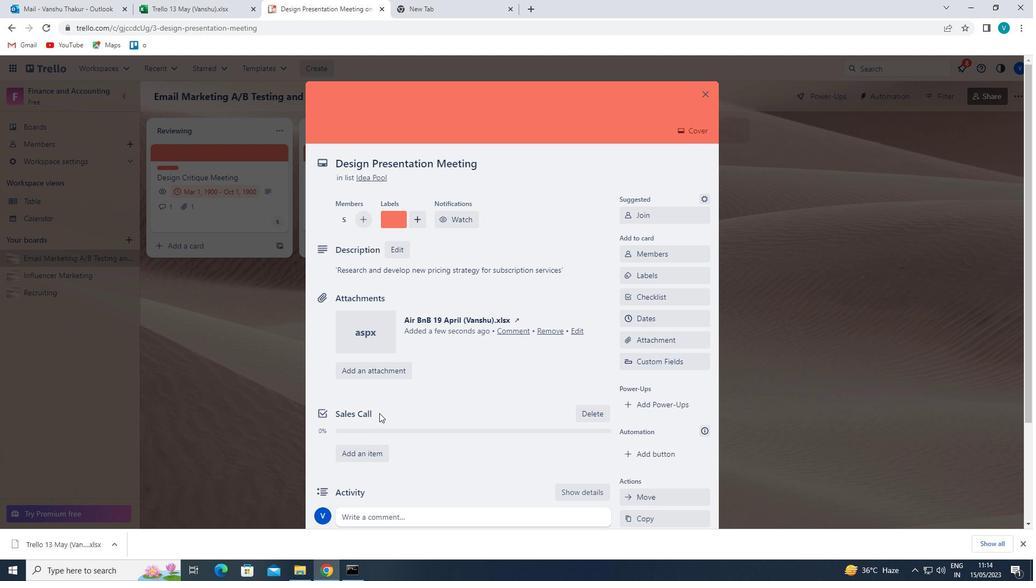 
Action: Mouse moved to (380, 411)
Screenshot: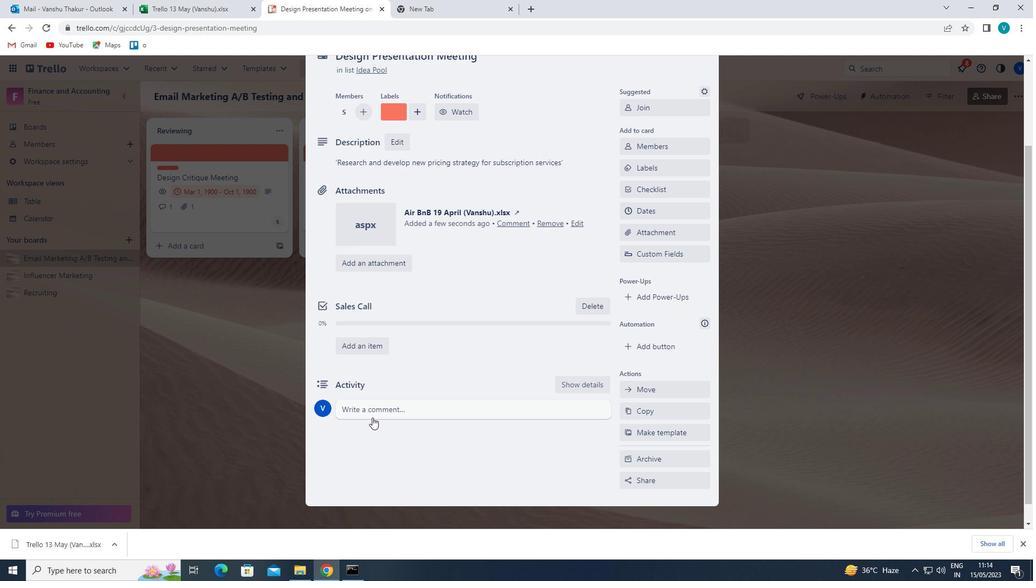 
Action: Mouse pressed left at (380, 411)
Screenshot: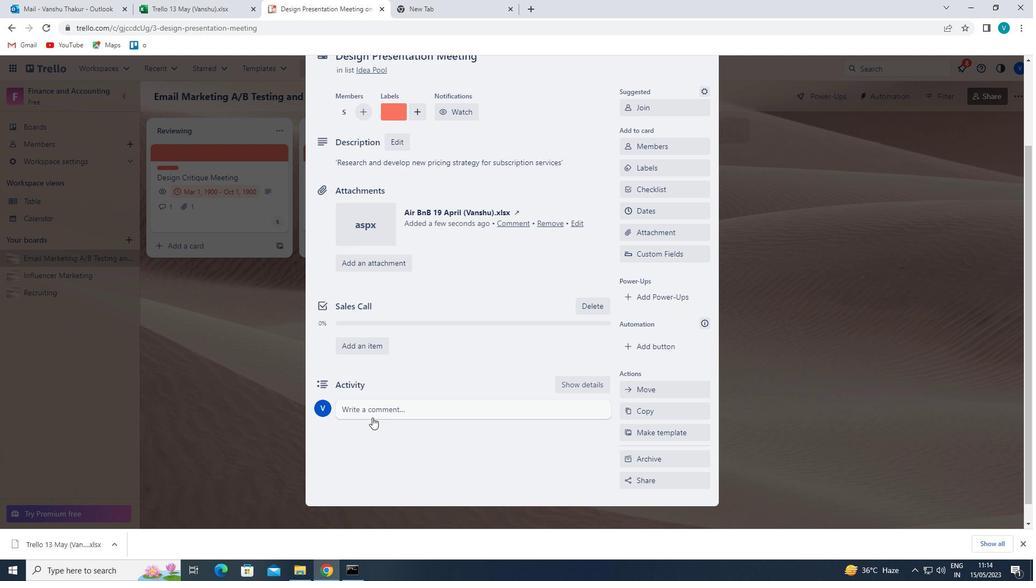 
Action: Key pressed '<Key.shift>THIS<Key.space>TASK<Key.space>REQUIRES<Key.space>US<Key.space>TO<Key.space>BE<Key.space>PROACTIVE<Key.space>IN<Key.space>IDENTIFYING<Key.space>POTENTIAL<Key.space>ROADBLOCKS<Key.space>AND<Key.space>TAKING<Key.space>STEPS<Key.space>TO<Key.space>OVERCOME<Key.space>THEM'<Key.left>.
Screenshot: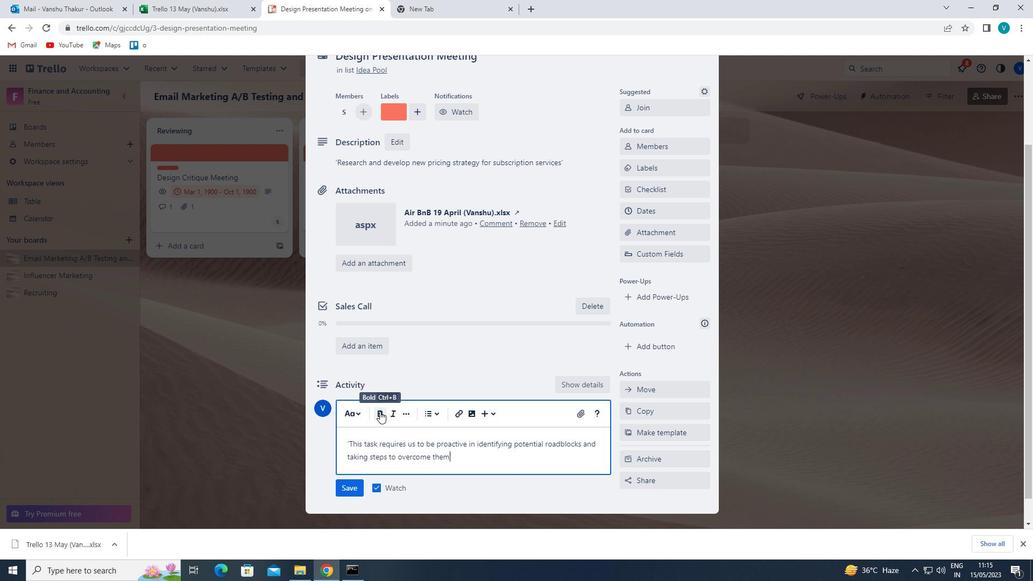 
Action: Mouse moved to (346, 488)
Screenshot: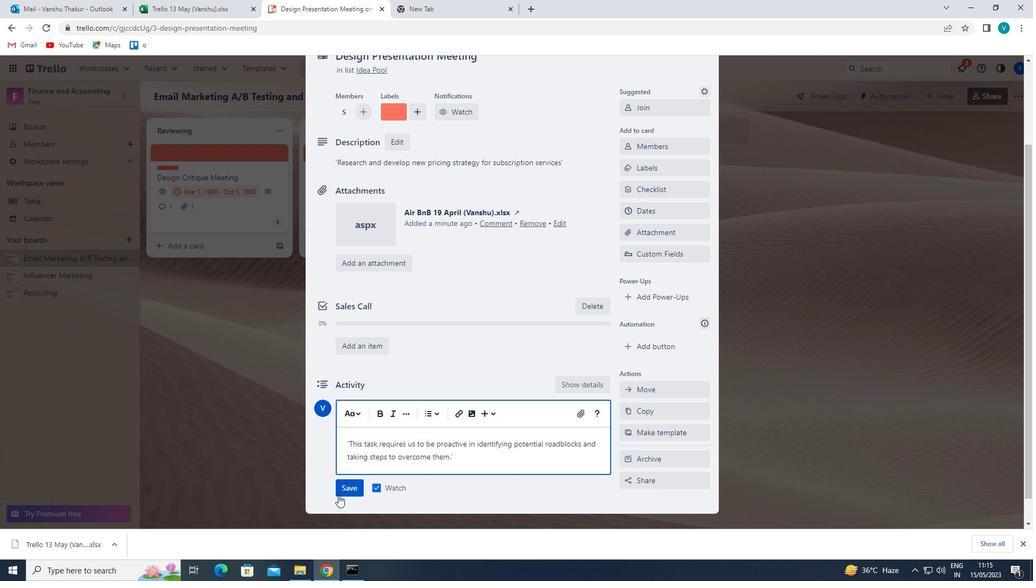 
Action: Mouse pressed left at (346, 488)
Screenshot: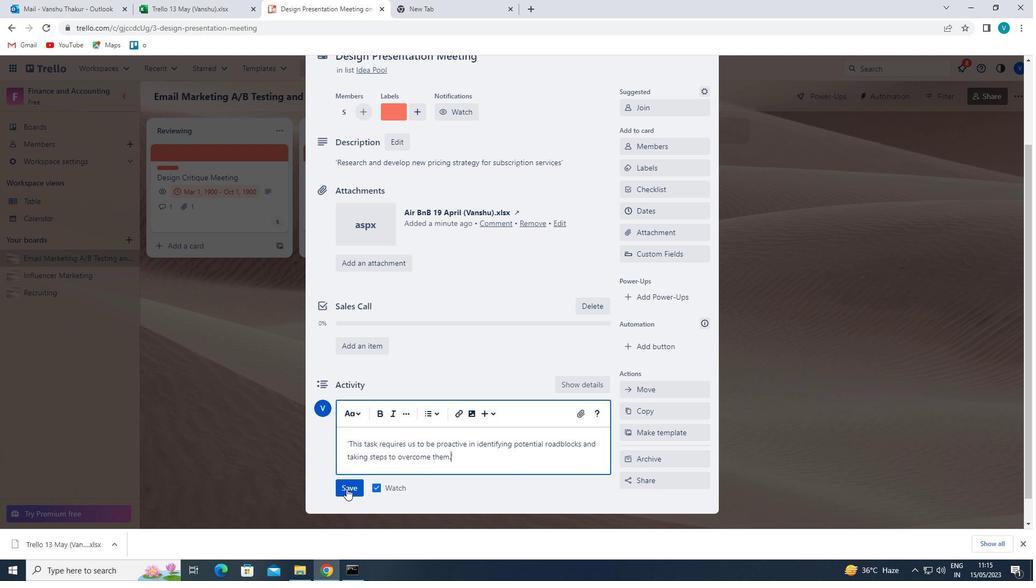 
Action: Mouse moved to (654, 208)
Screenshot: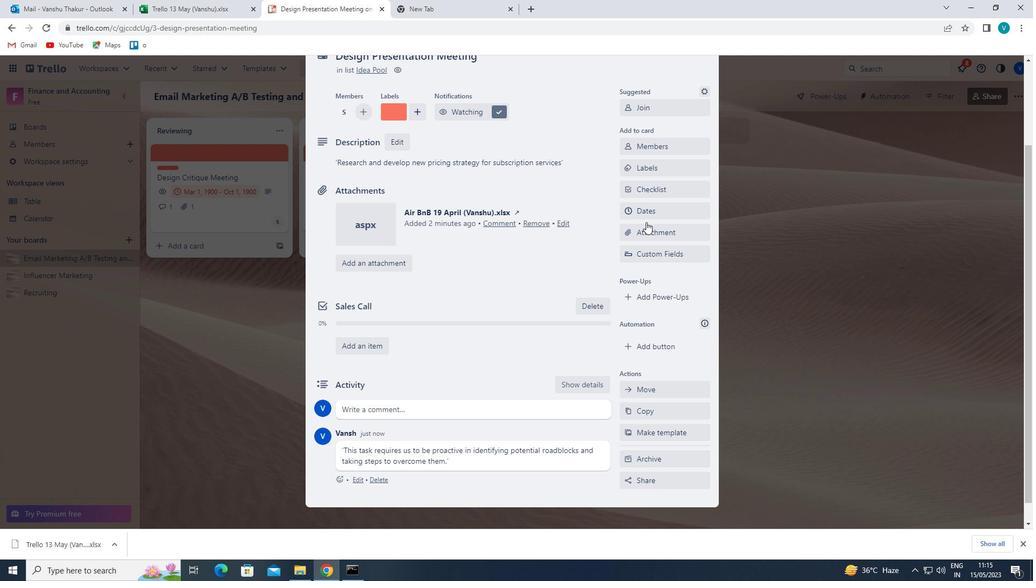 
Action: Mouse pressed left at (654, 208)
Screenshot: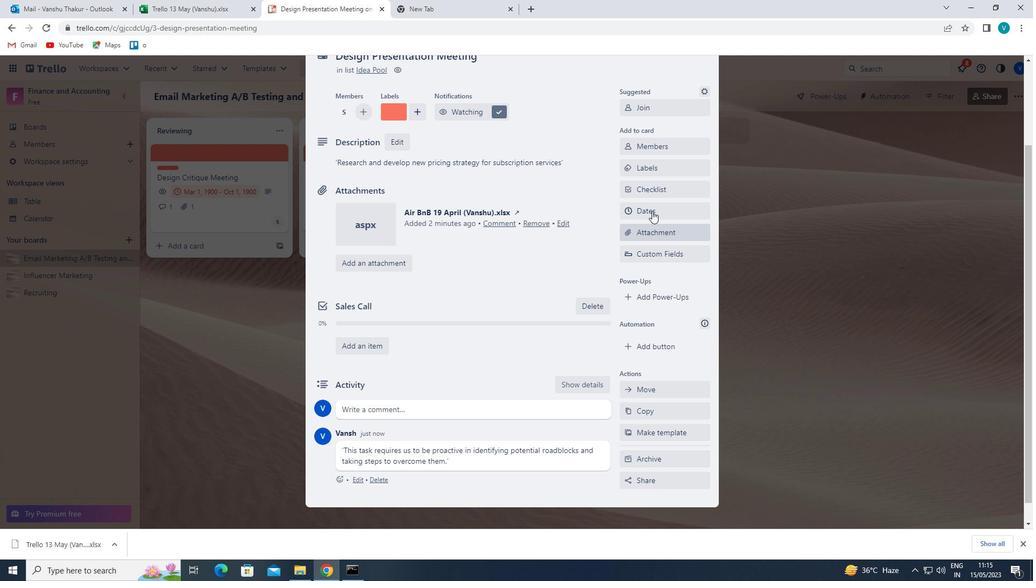 
Action: Mouse moved to (633, 287)
Screenshot: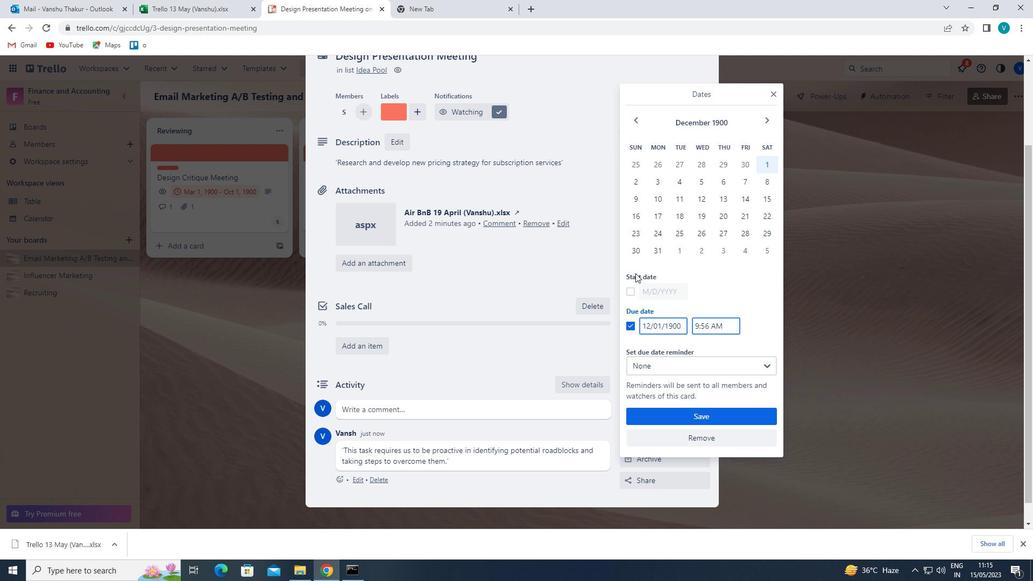 
Action: Mouse pressed left at (633, 287)
Screenshot: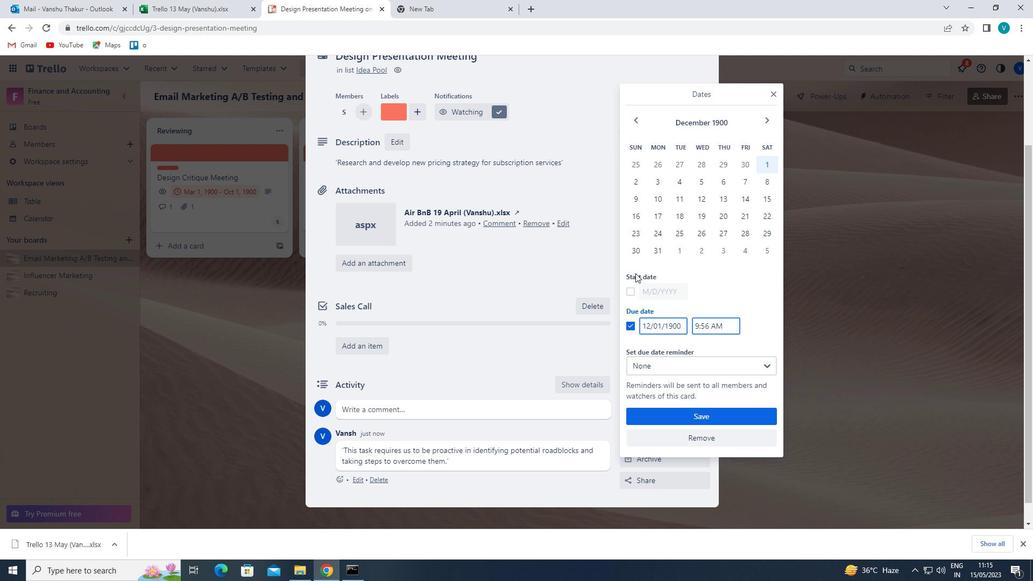 
Action: Mouse moved to (648, 289)
Screenshot: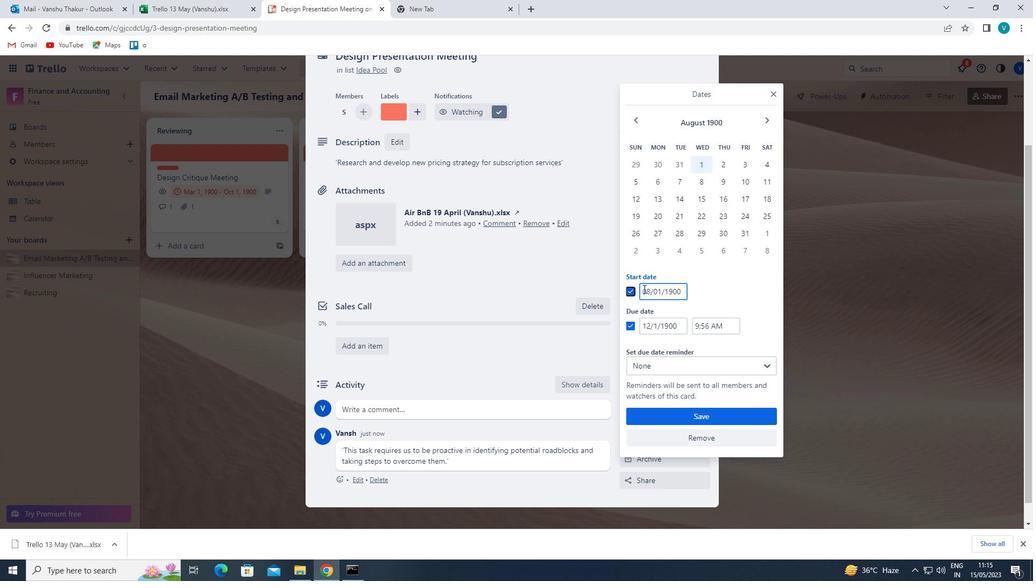 
Action: Mouse pressed left at (648, 289)
Screenshot: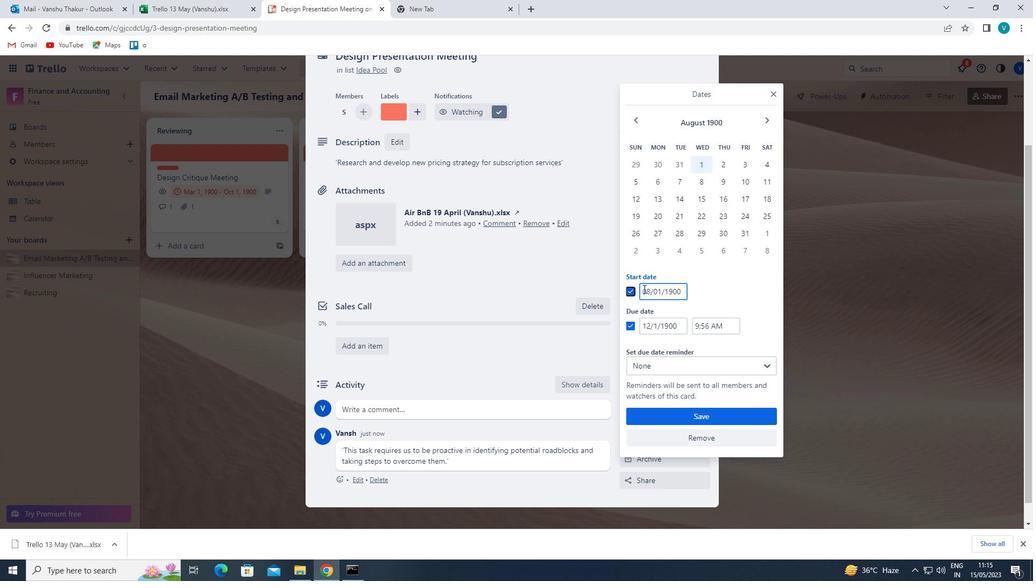 
Action: Mouse moved to (654, 304)
Screenshot: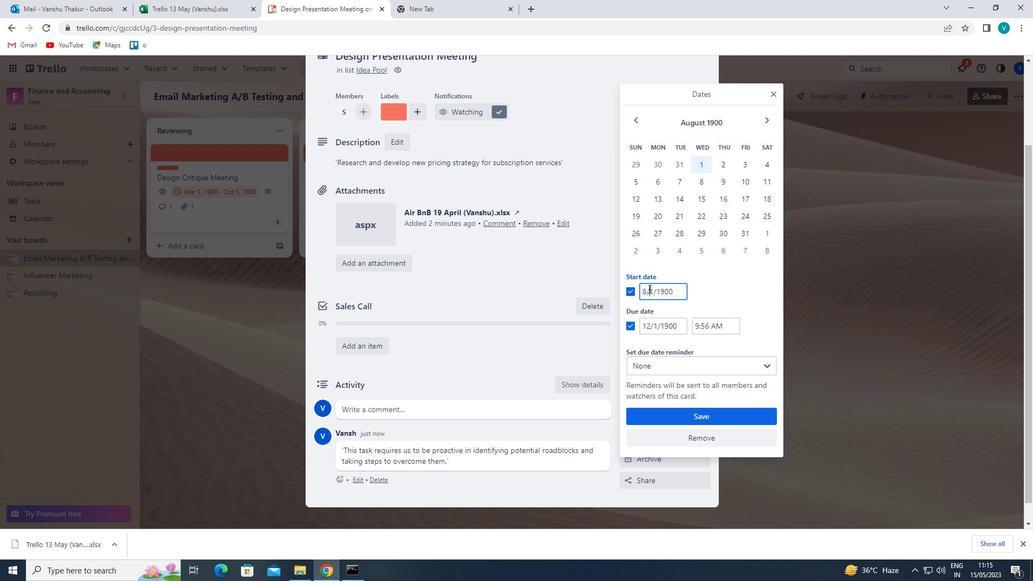 
Action: Key pressed <Key.left><Key.backspace>9
Screenshot: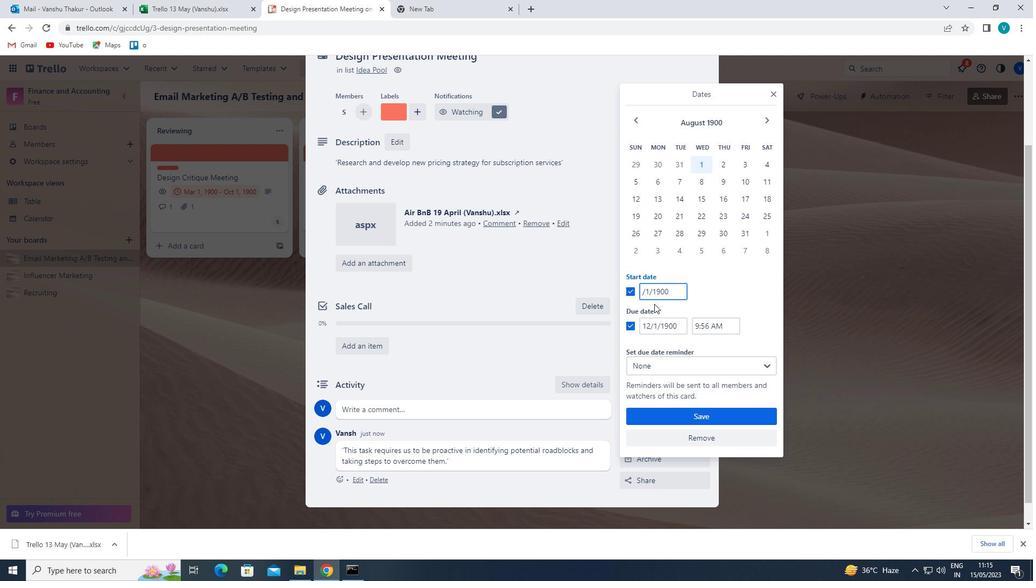 
Action: Mouse moved to (648, 323)
Screenshot: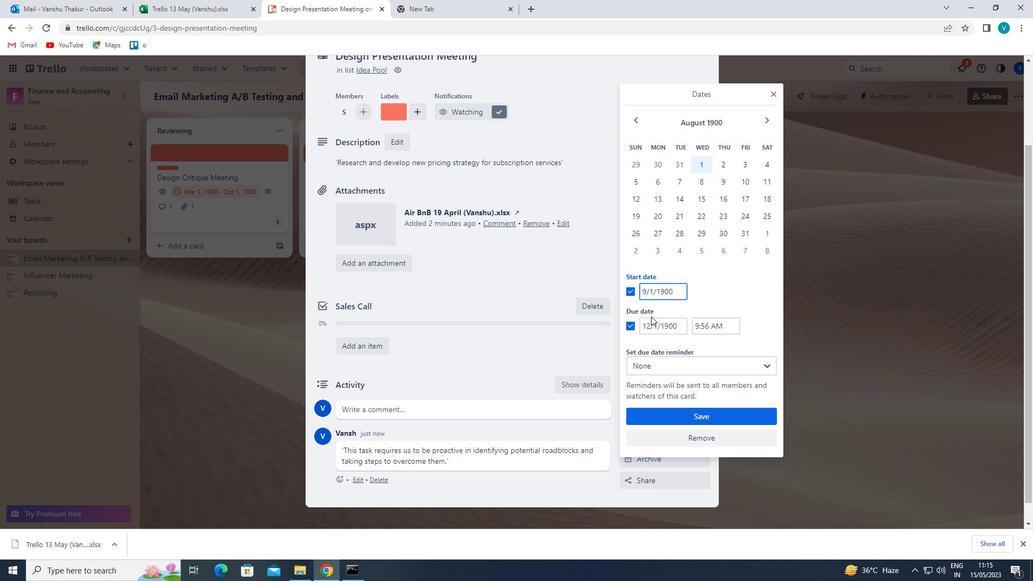 
Action: Mouse pressed left at (648, 323)
Screenshot: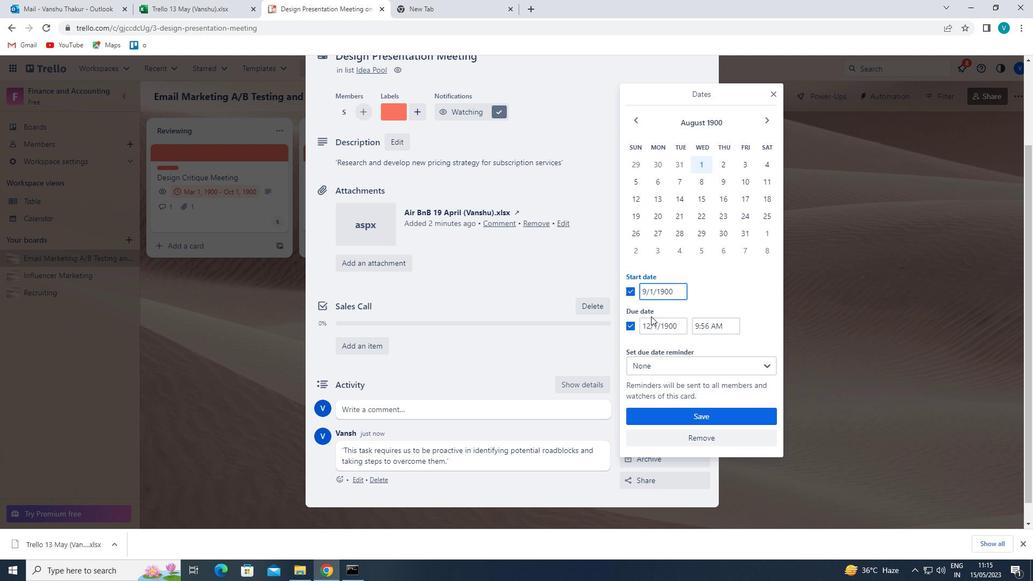 
Action: Mouse moved to (648, 330)
Screenshot: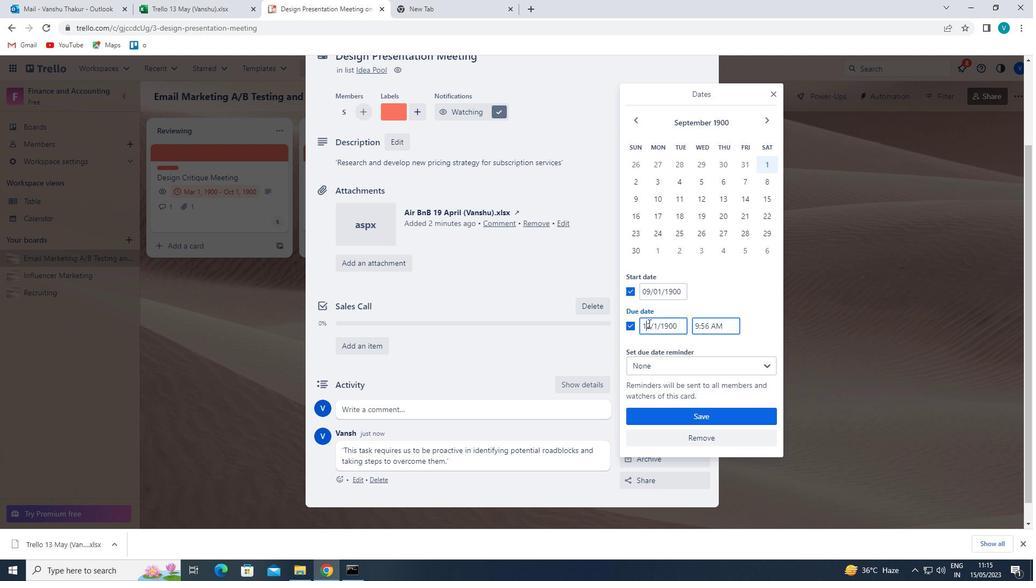 
Action: Key pressed <Key.right><Key.backspace>6
Screenshot: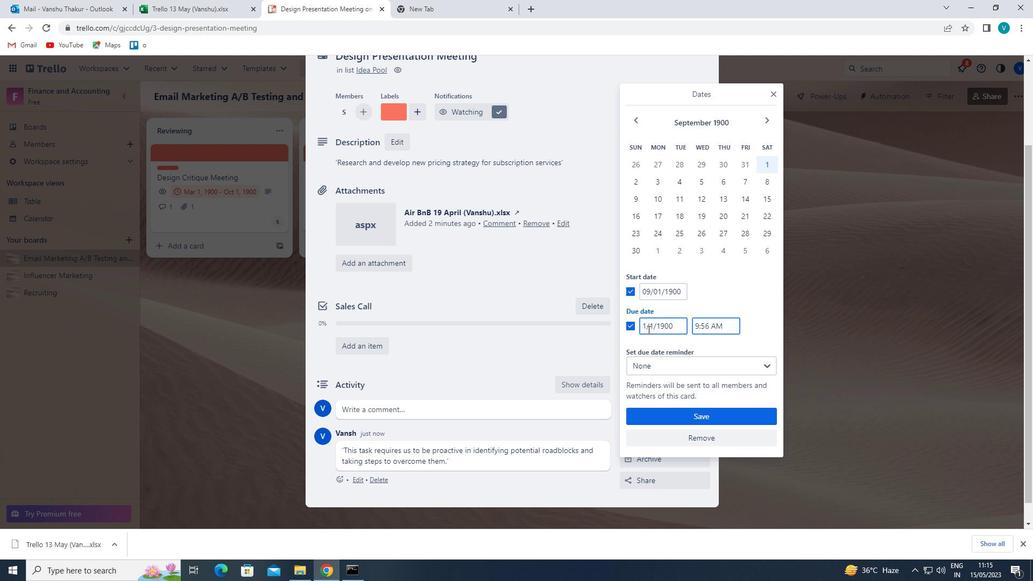 
Action: Mouse moved to (662, 411)
Screenshot: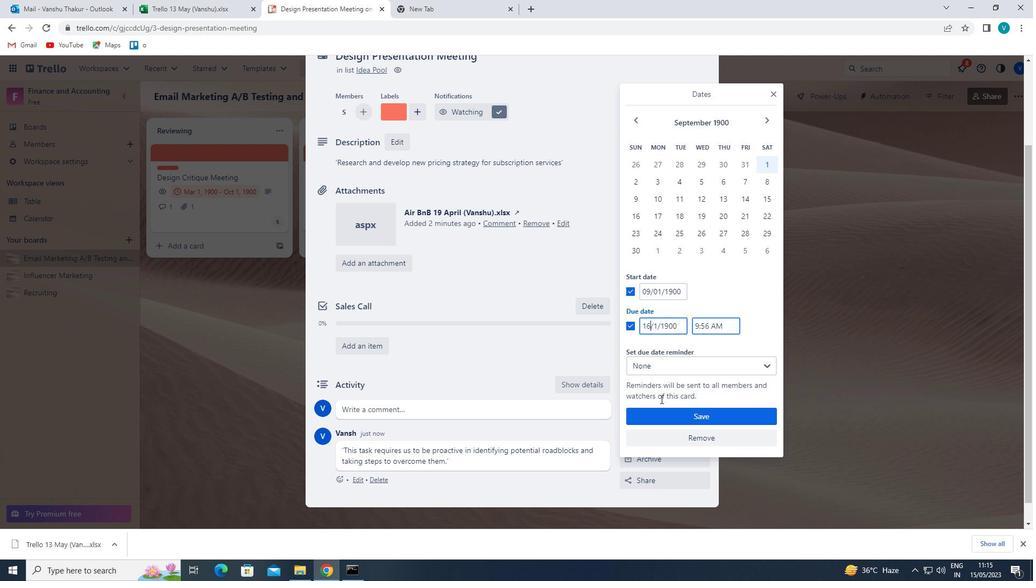 
Action: Mouse pressed left at (662, 411)
Screenshot: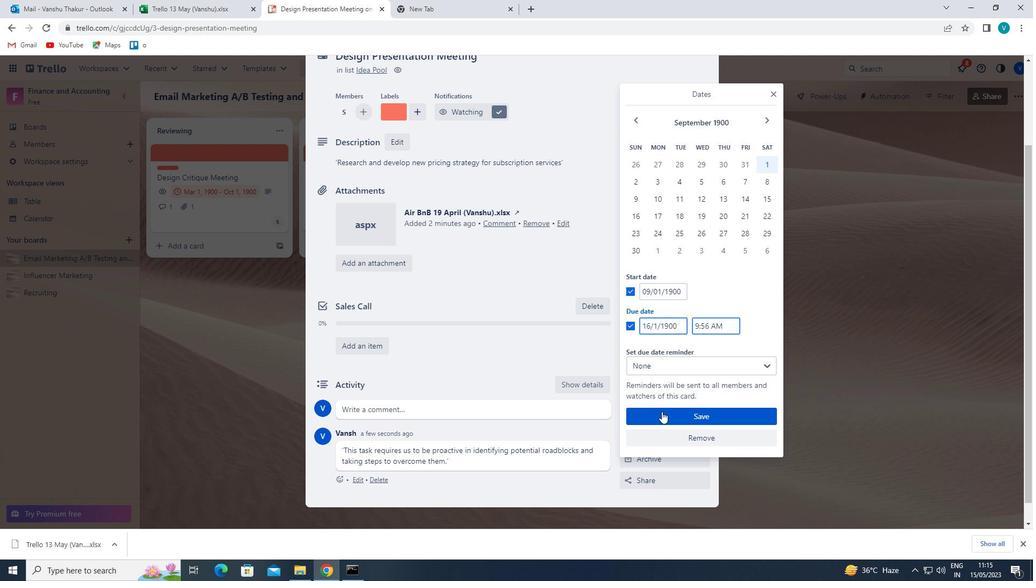
